 Task: Create a rule when a start date less than hours from now is removed from a card by anyone.
Action: Mouse pressed left at (1011, 268)
Screenshot: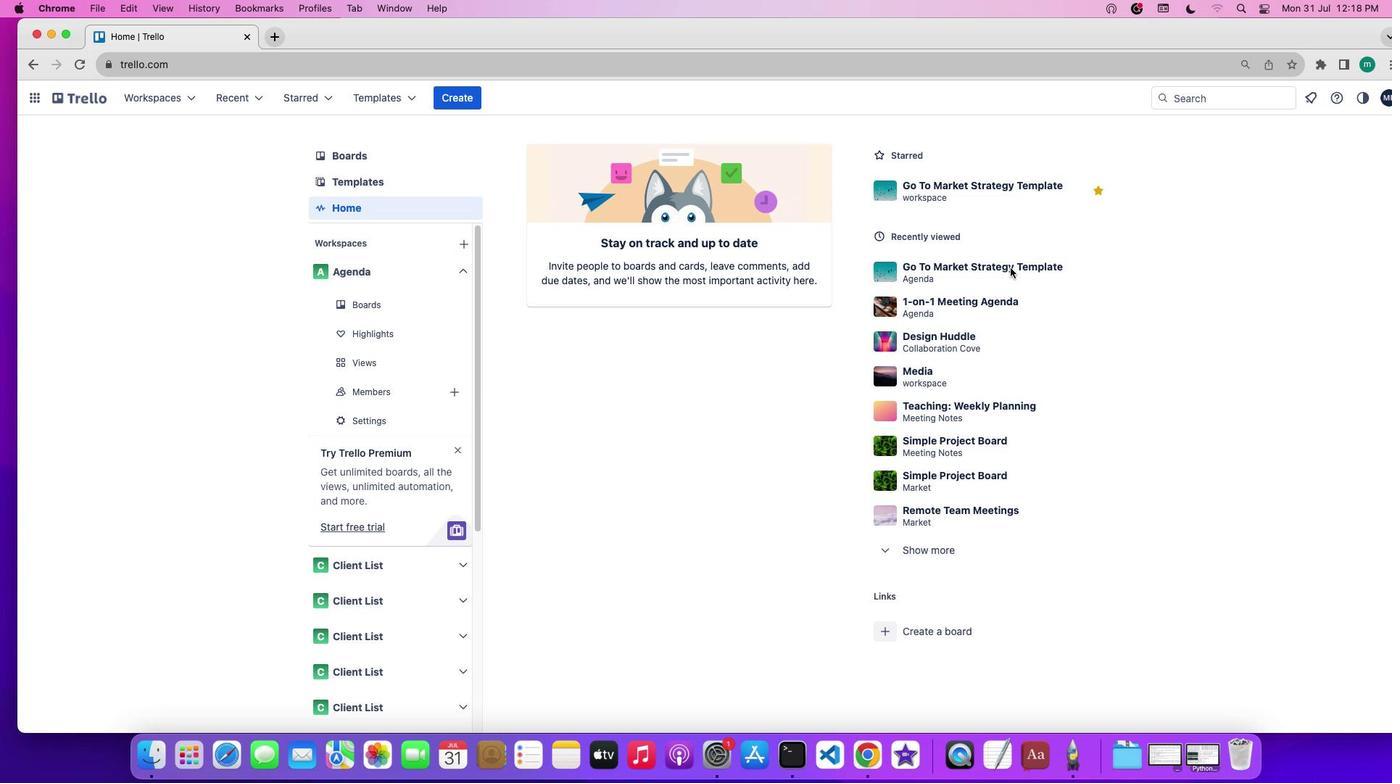 
Action: Mouse pressed left at (1011, 268)
Screenshot: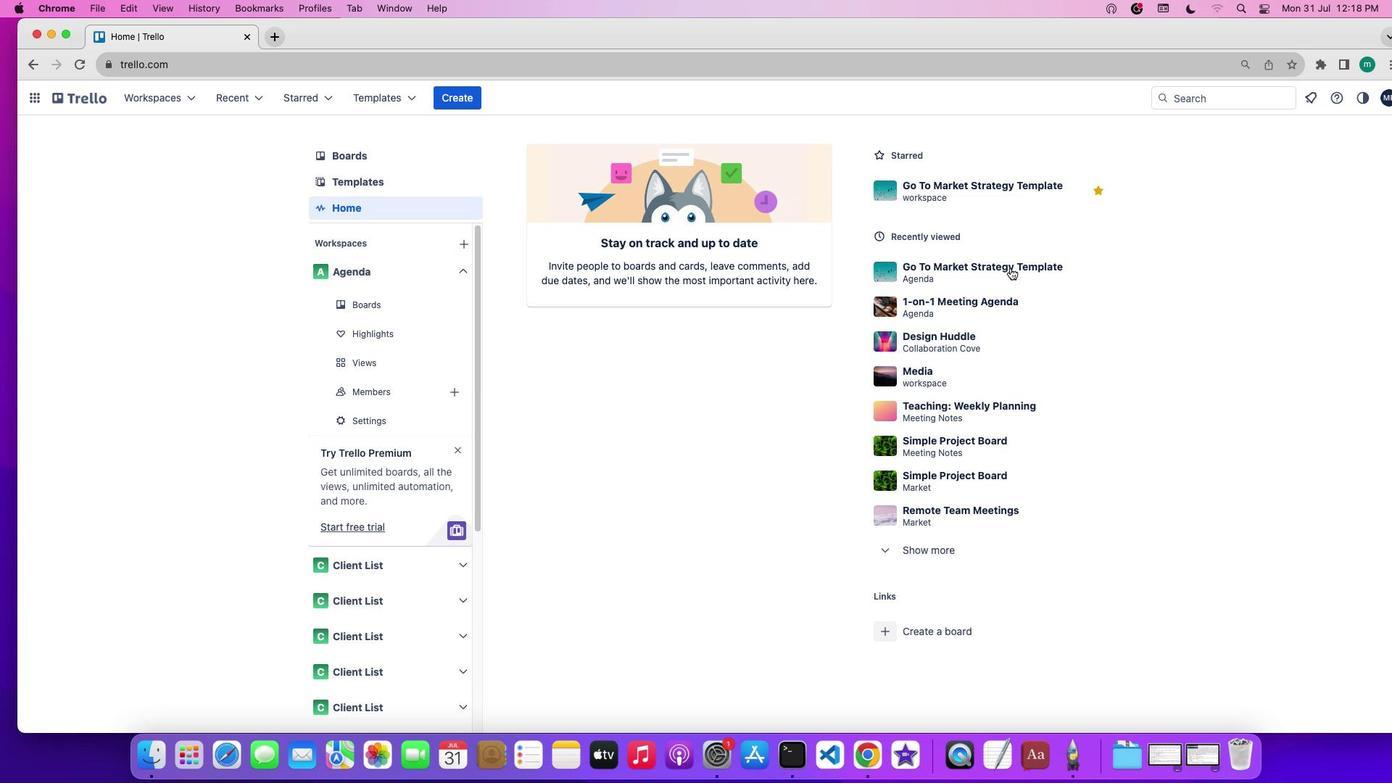 
Action: Mouse moved to (1238, 310)
Screenshot: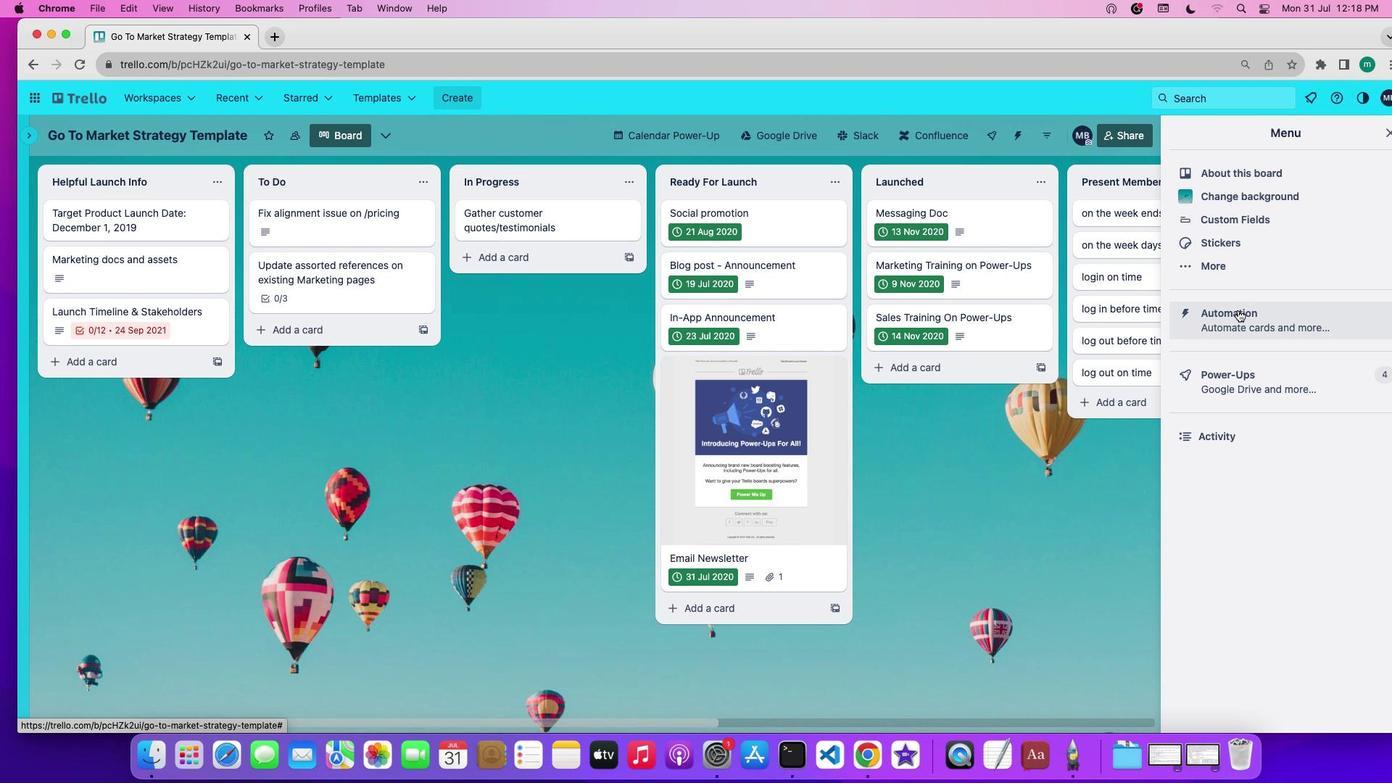 
Action: Mouse pressed left at (1238, 310)
Screenshot: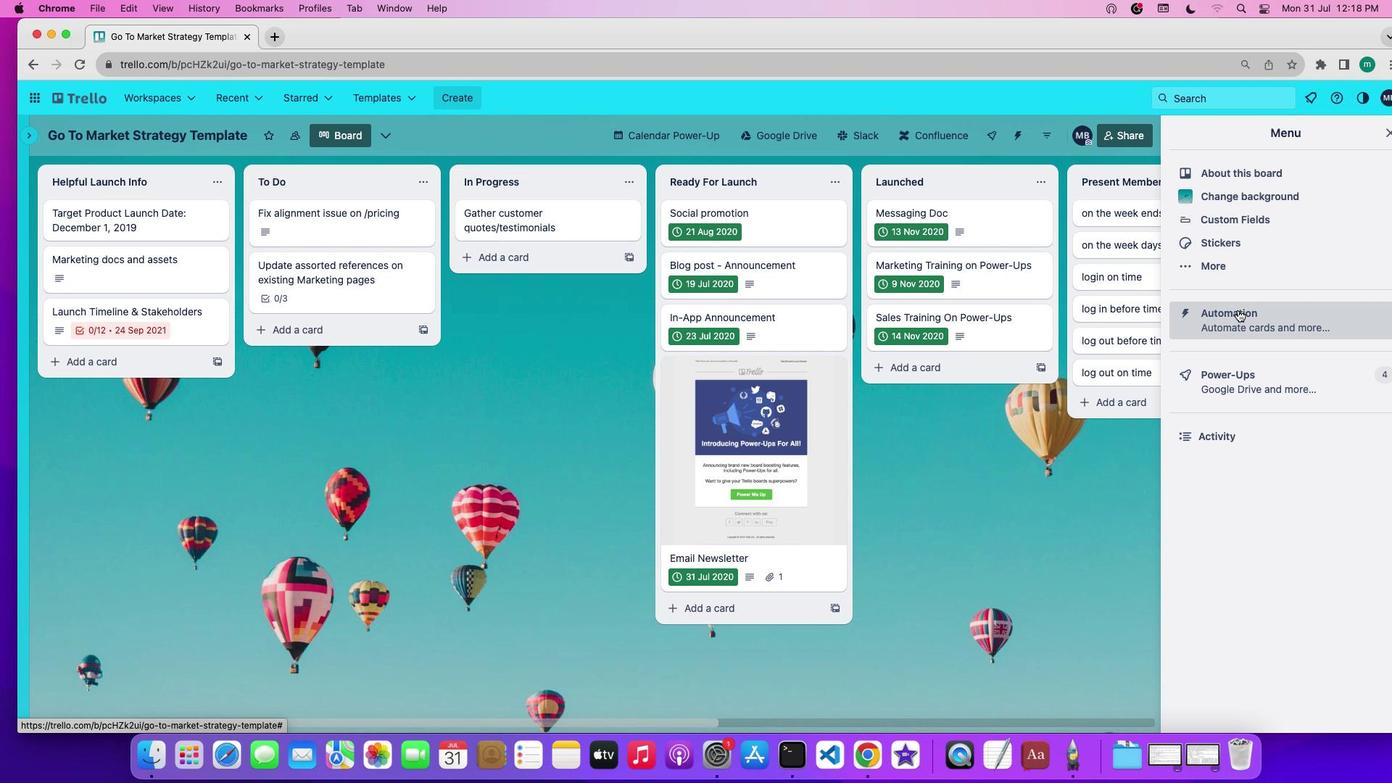 
Action: Mouse moved to (142, 256)
Screenshot: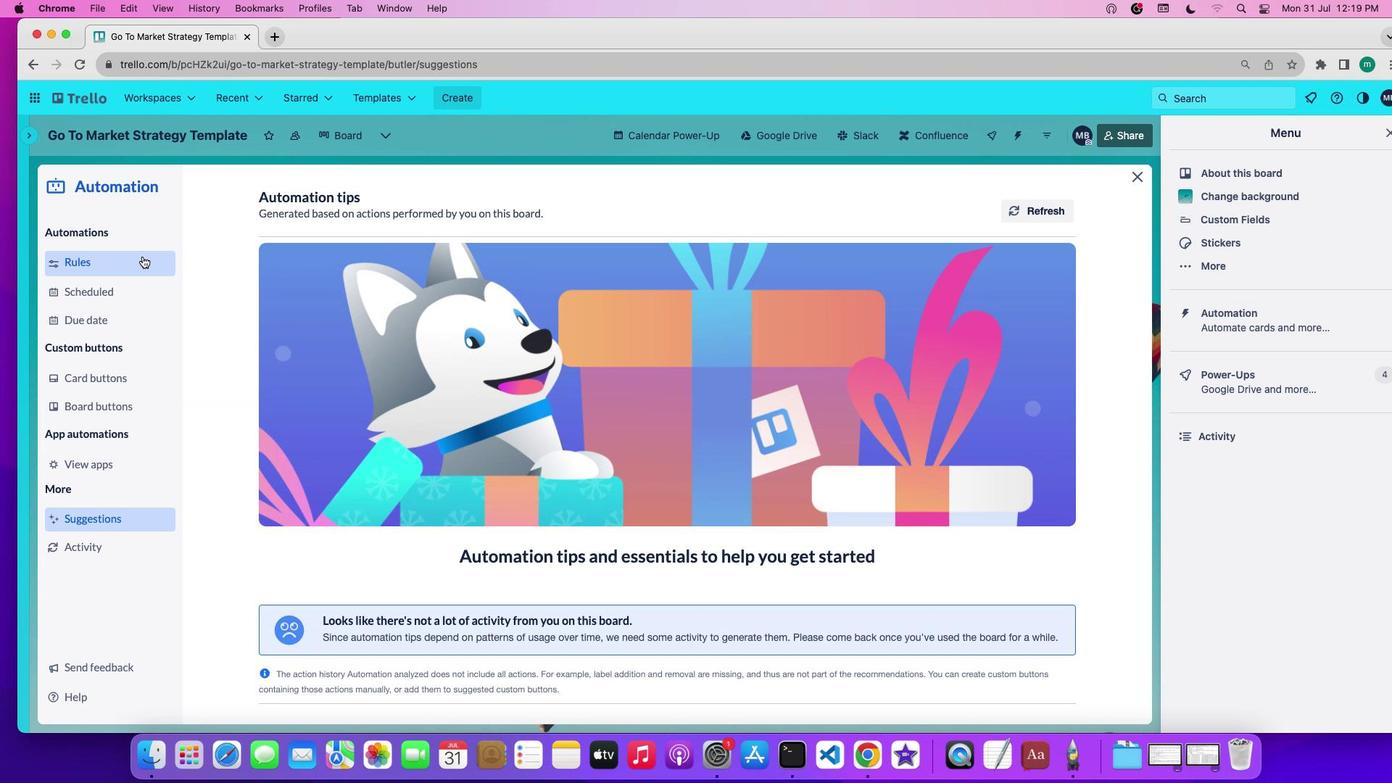
Action: Mouse pressed left at (142, 256)
Screenshot: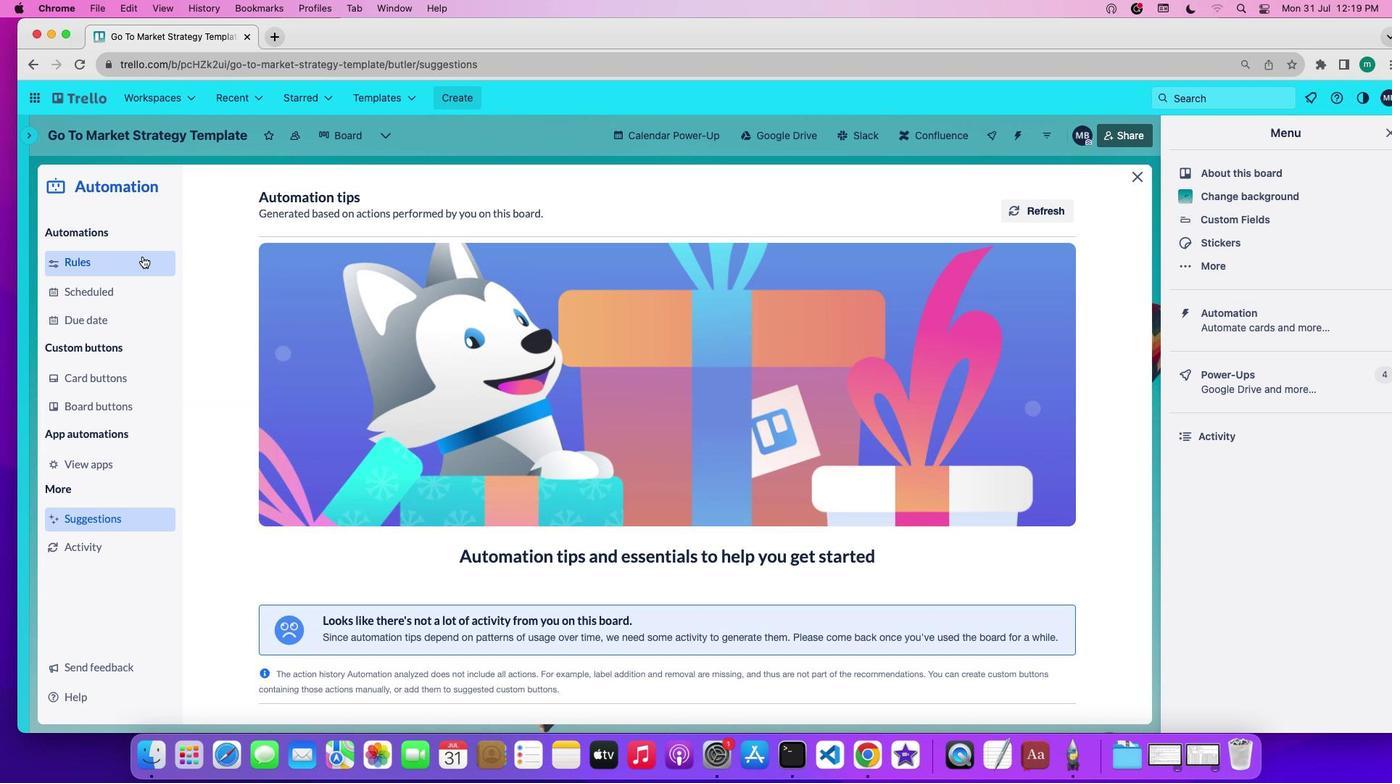 
Action: Mouse moved to (326, 511)
Screenshot: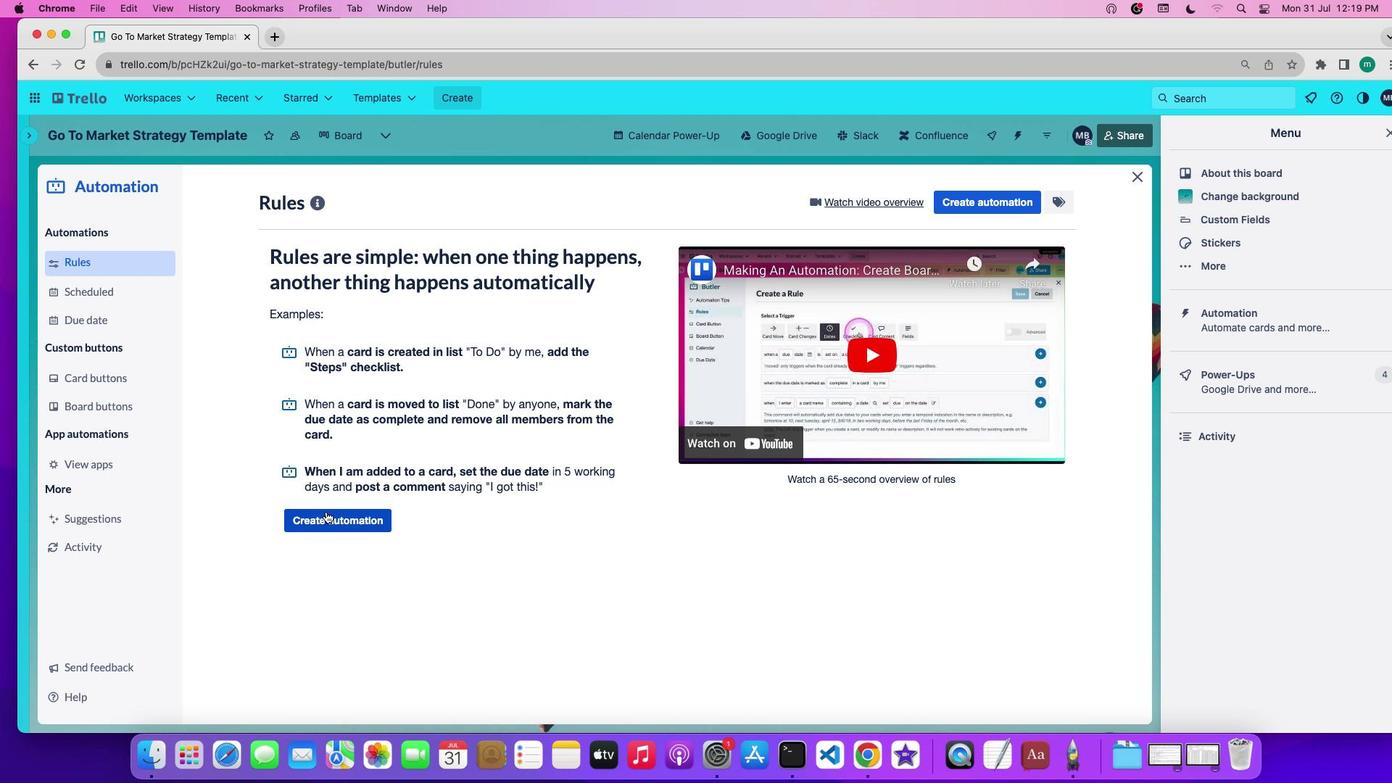 
Action: Mouse pressed left at (326, 511)
Screenshot: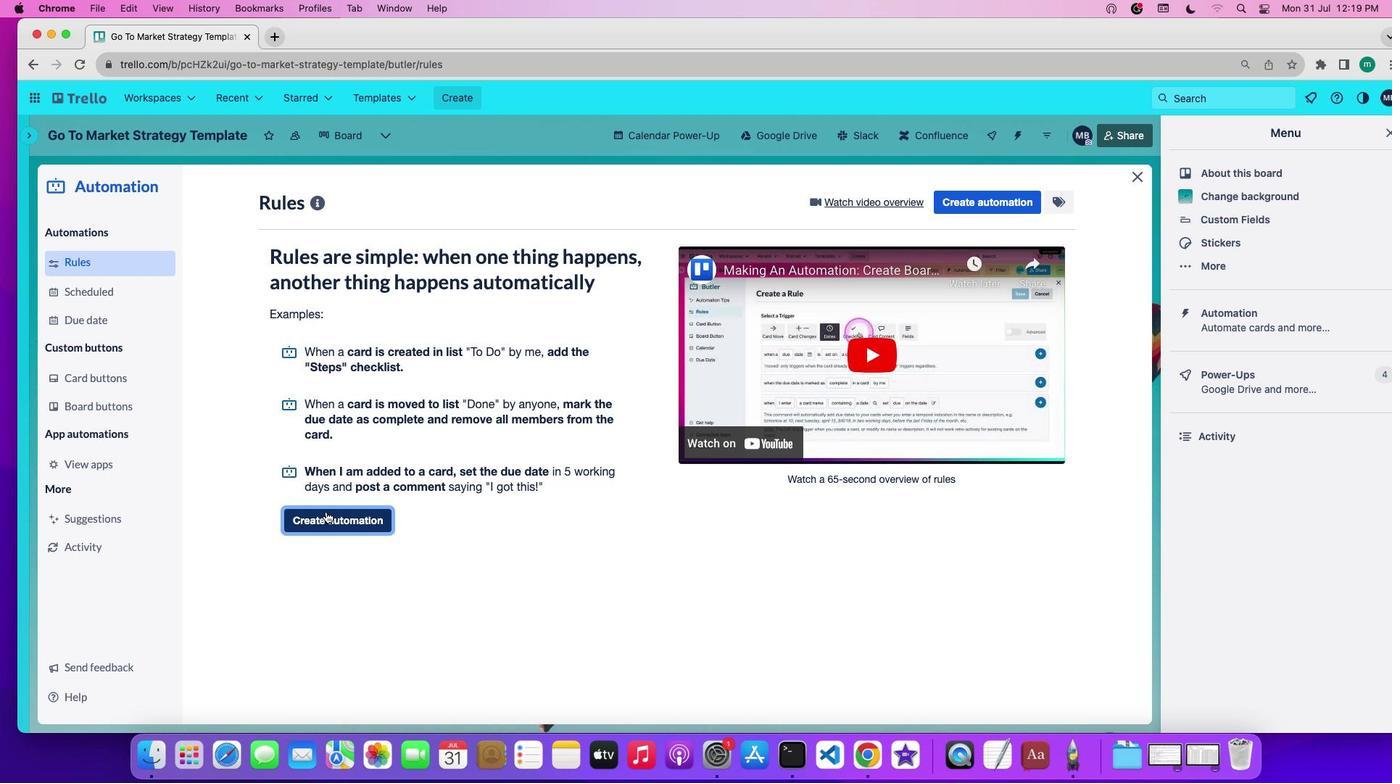 
Action: Mouse moved to (577, 338)
Screenshot: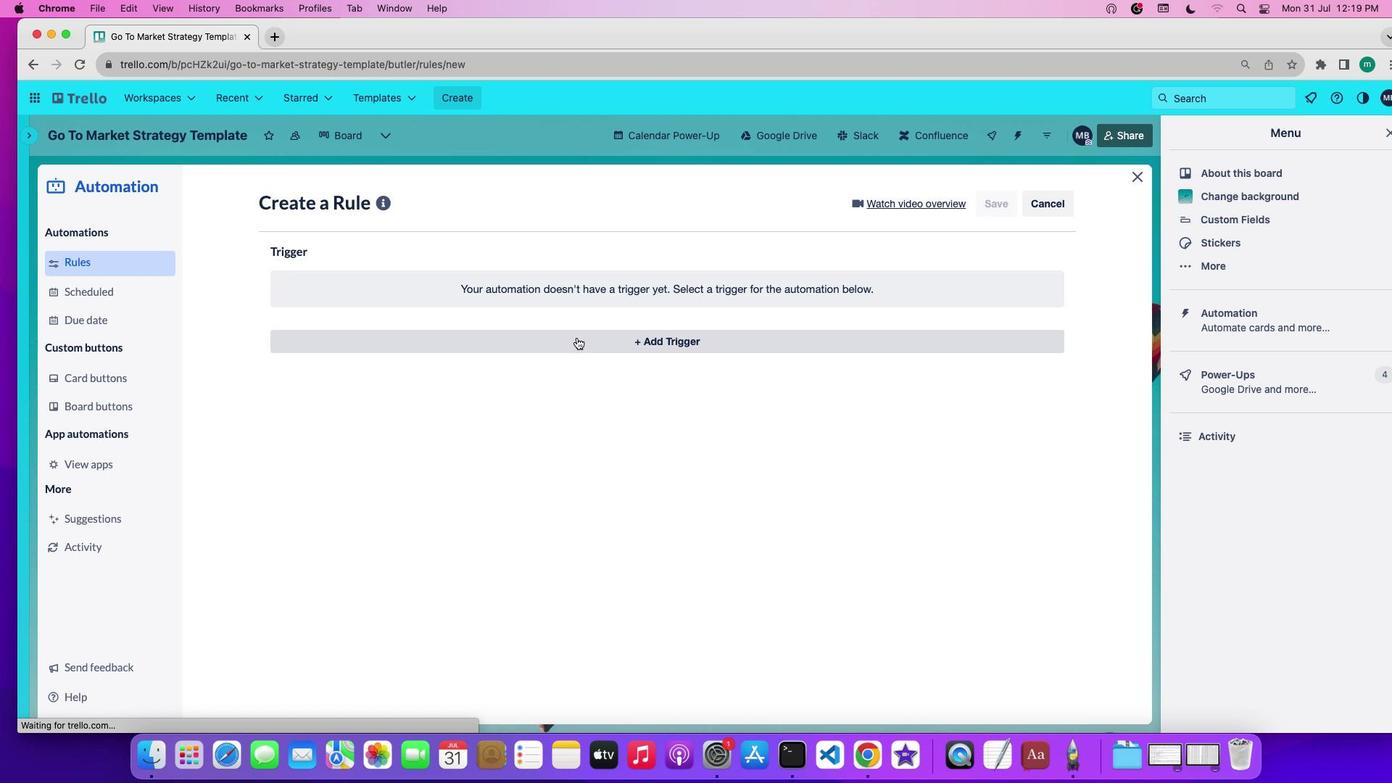 
Action: Mouse pressed left at (577, 338)
Screenshot: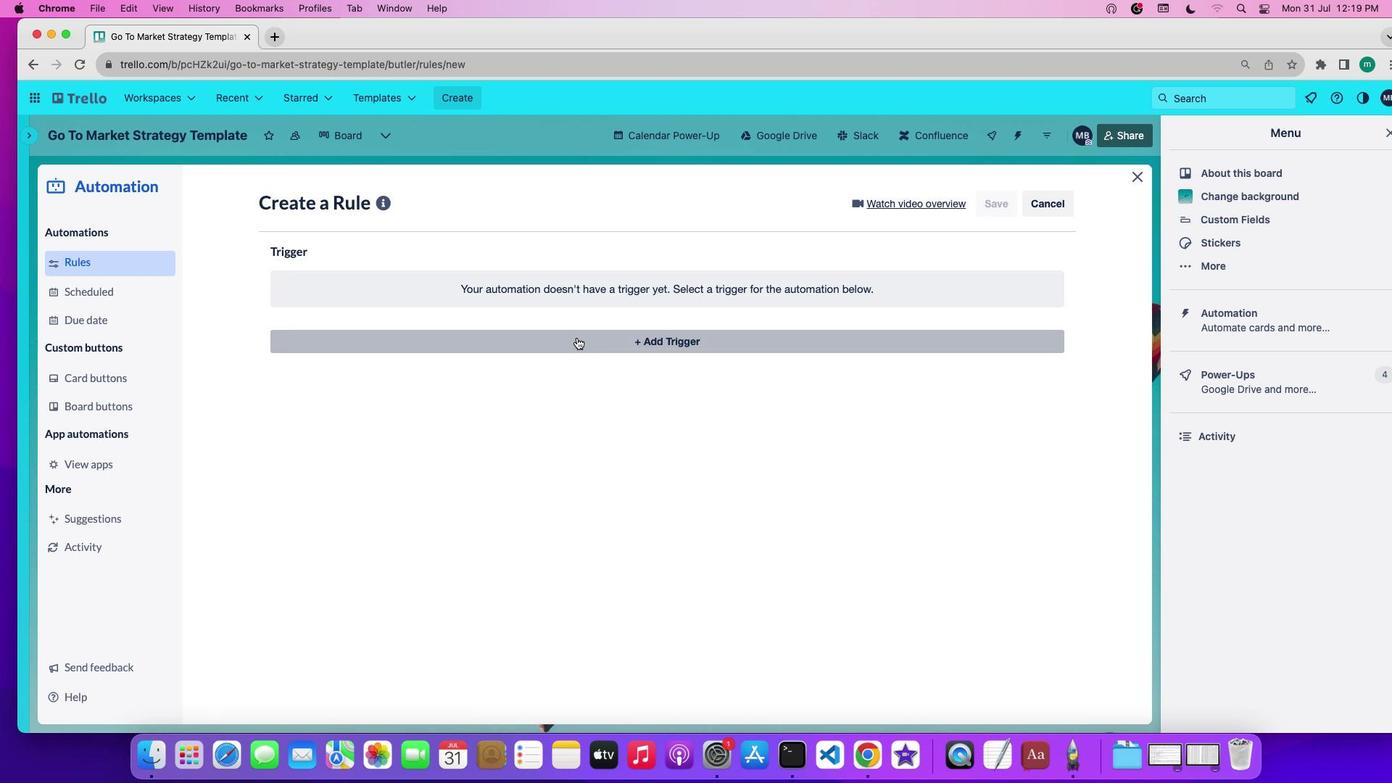
Action: Mouse moved to (421, 387)
Screenshot: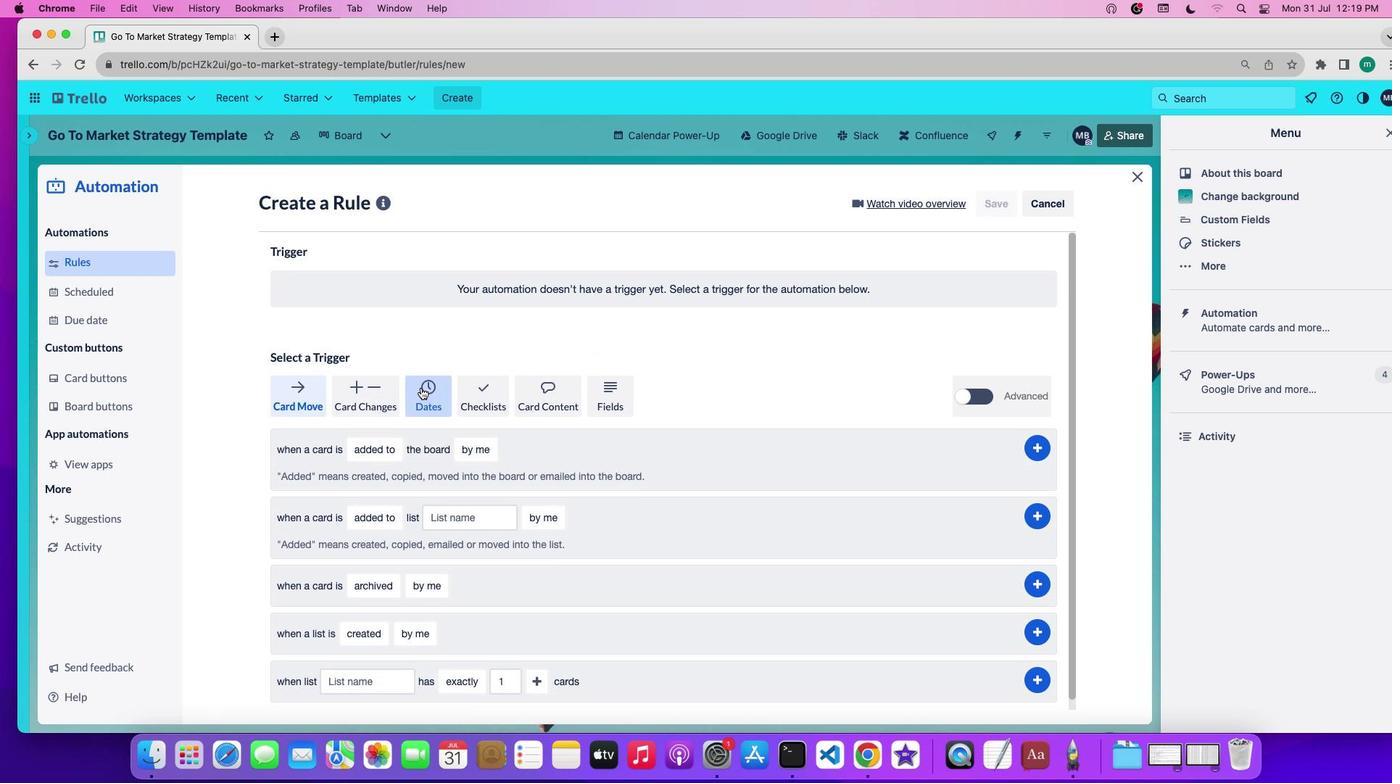 
Action: Mouse pressed left at (421, 387)
Screenshot: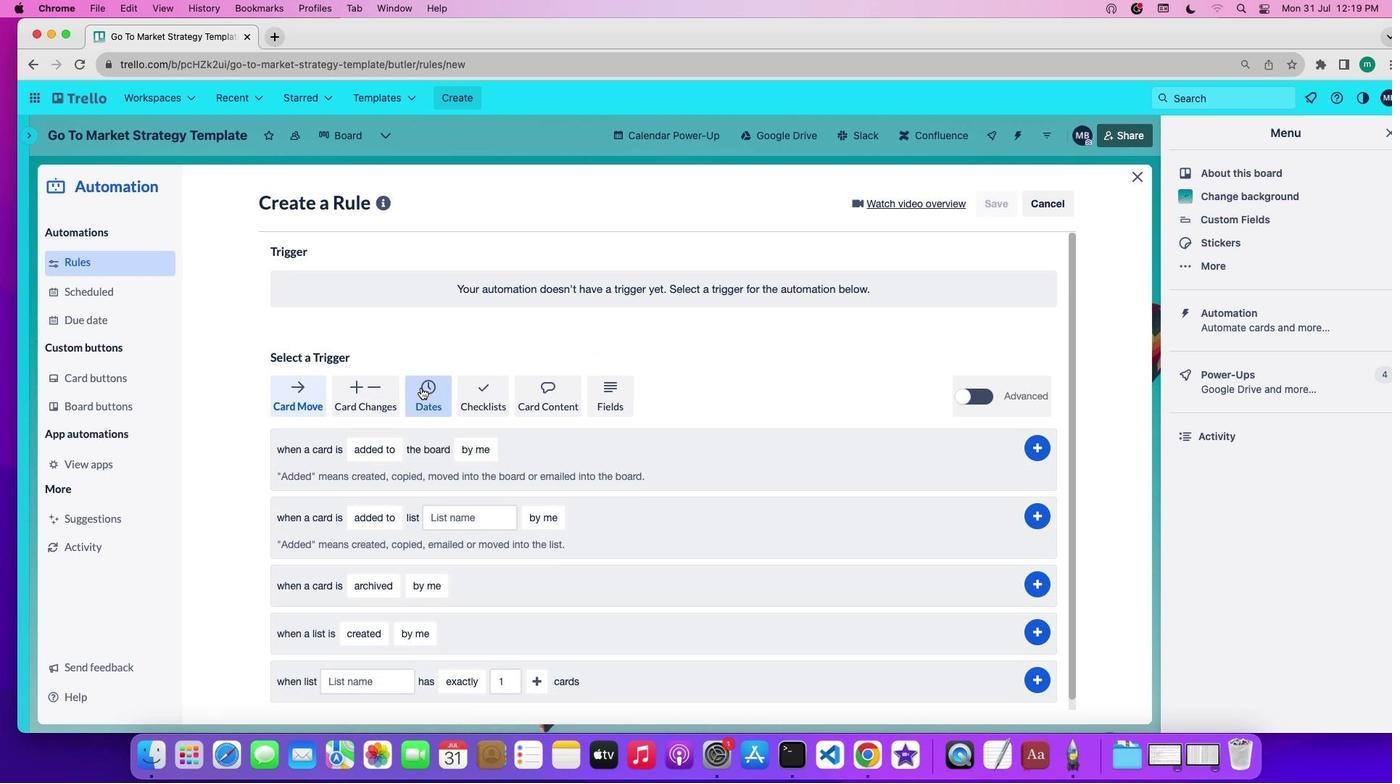 
Action: Mouse moved to (340, 451)
Screenshot: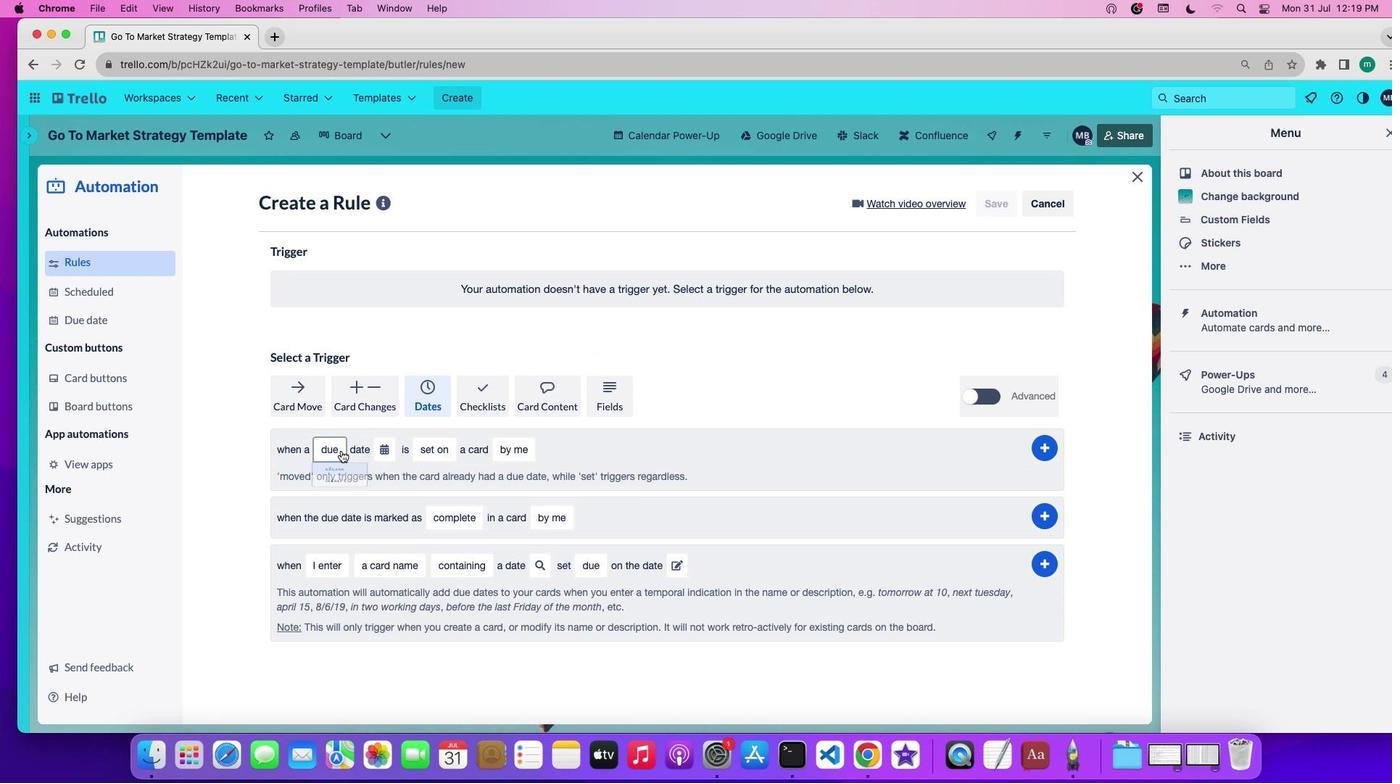
Action: Mouse pressed left at (340, 451)
Screenshot: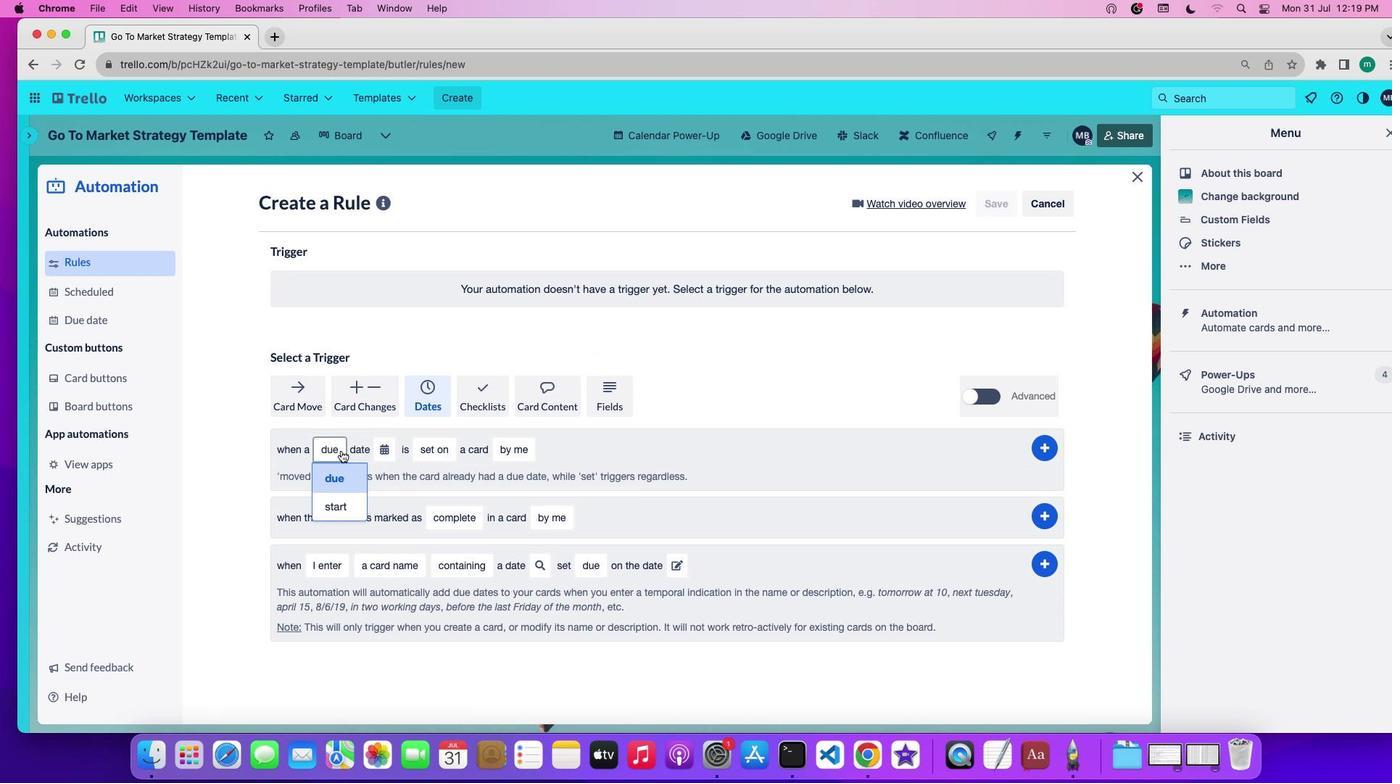 
Action: Mouse moved to (347, 502)
Screenshot: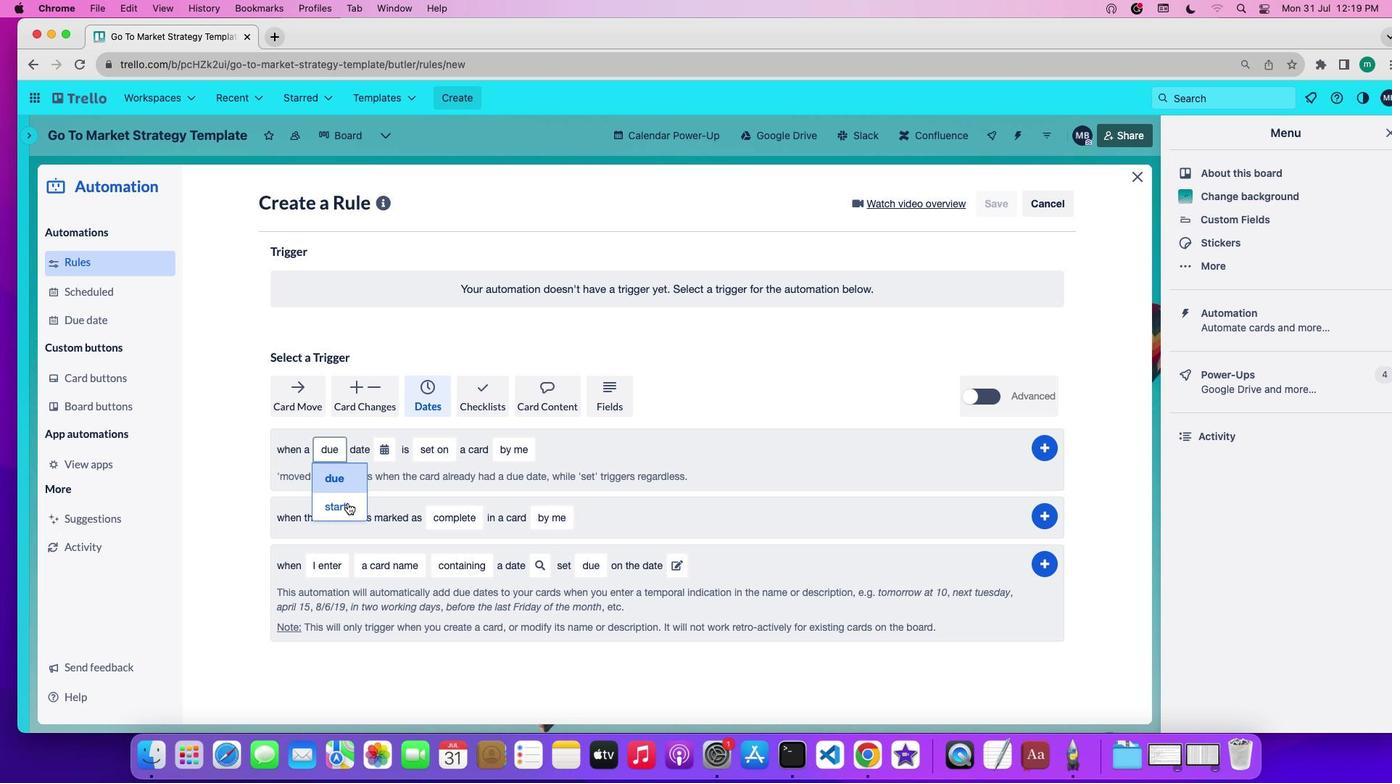 
Action: Mouse pressed left at (347, 502)
Screenshot: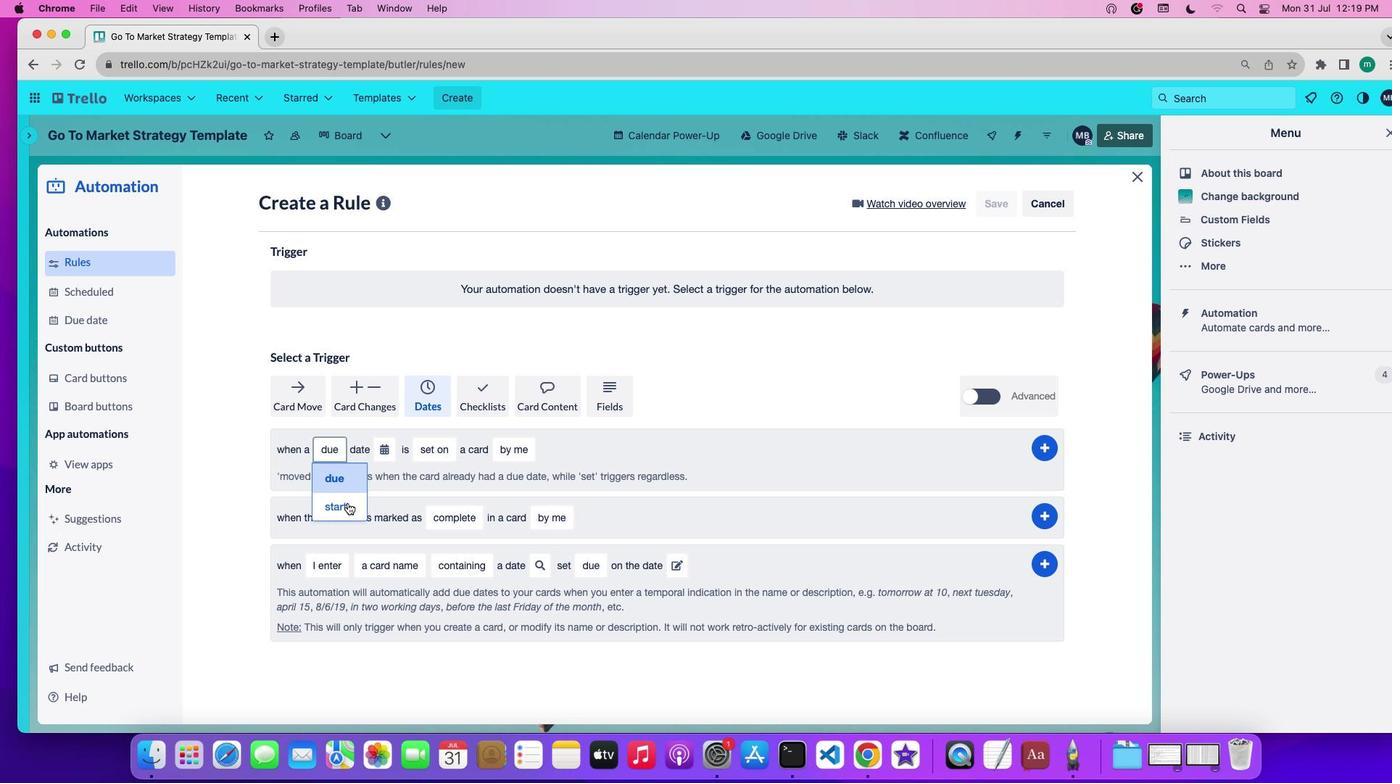 
Action: Mouse moved to (388, 451)
Screenshot: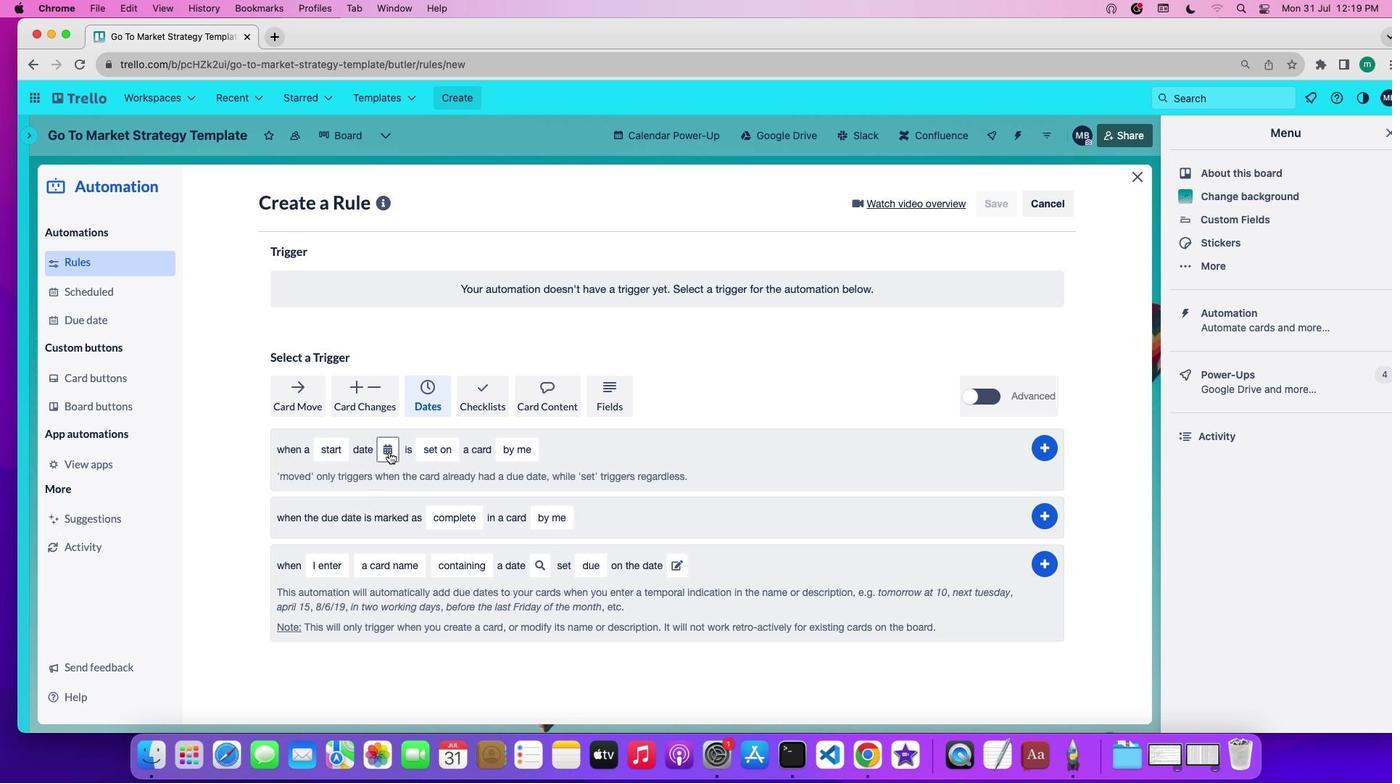 
Action: Mouse pressed left at (388, 451)
Screenshot: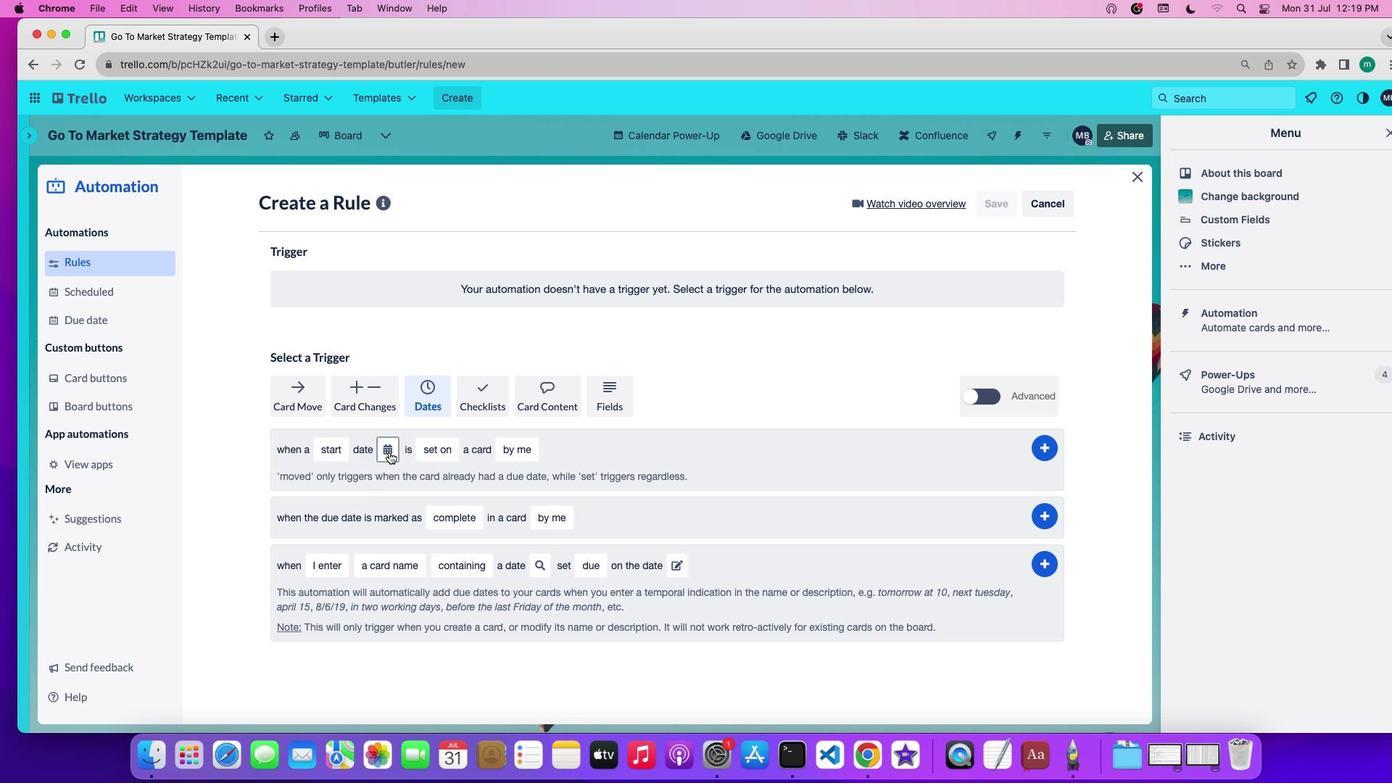
Action: Mouse moved to (421, 533)
Screenshot: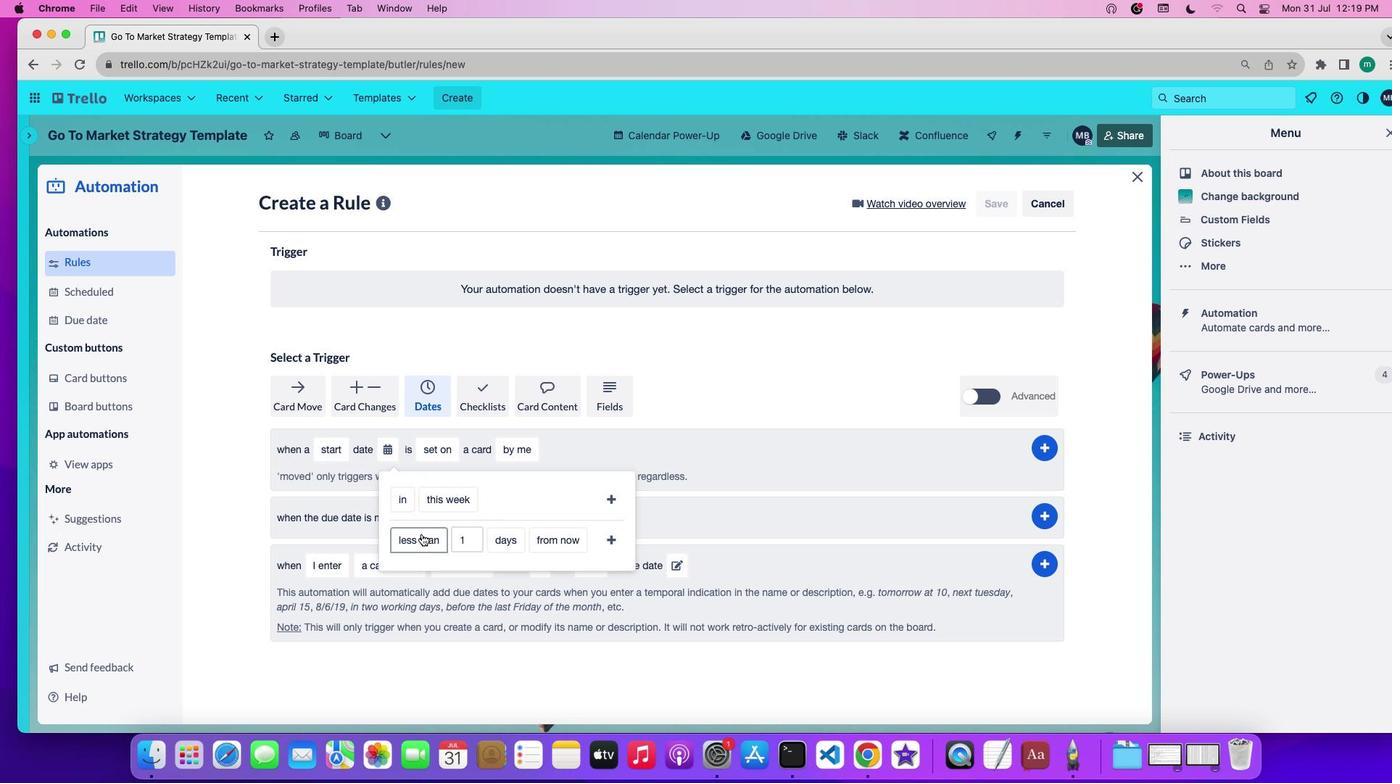 
Action: Mouse pressed left at (421, 533)
Screenshot: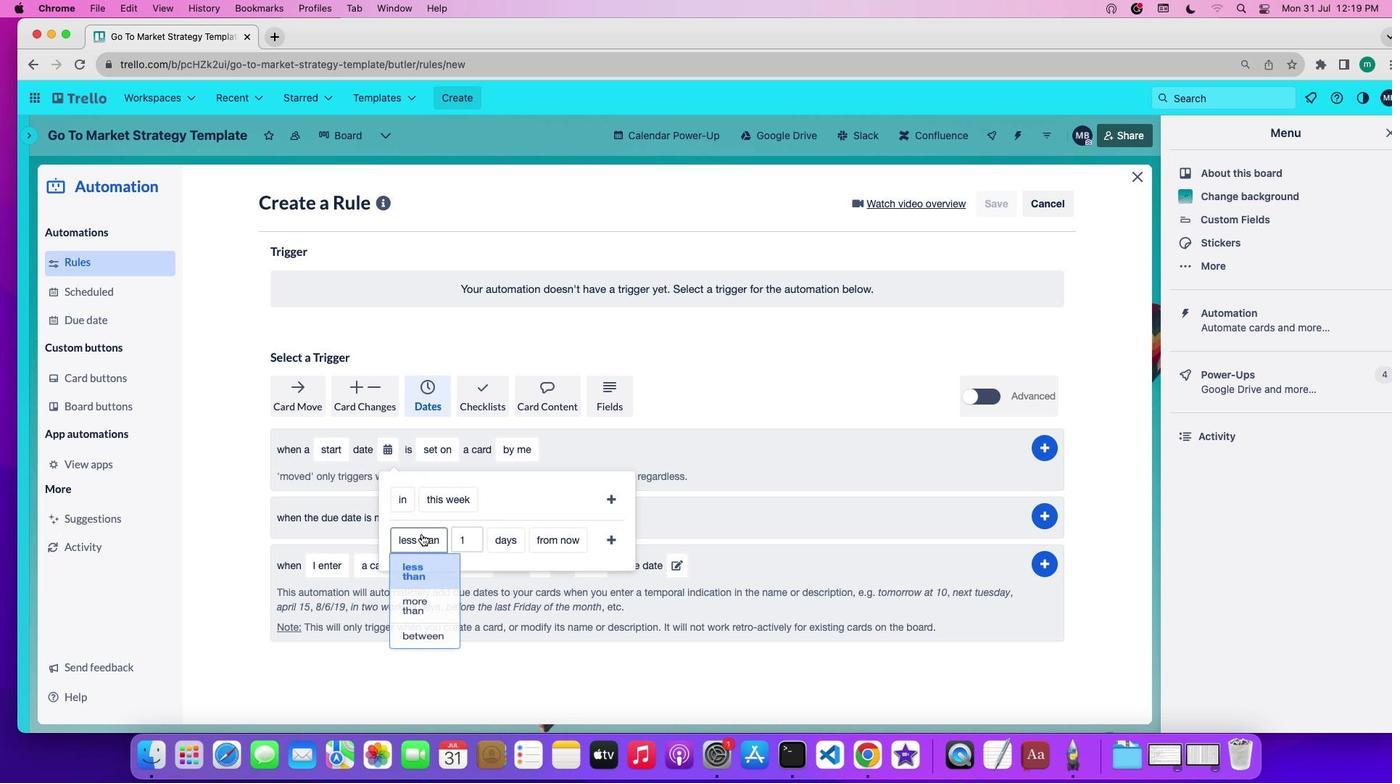 
Action: Mouse moved to (419, 562)
Screenshot: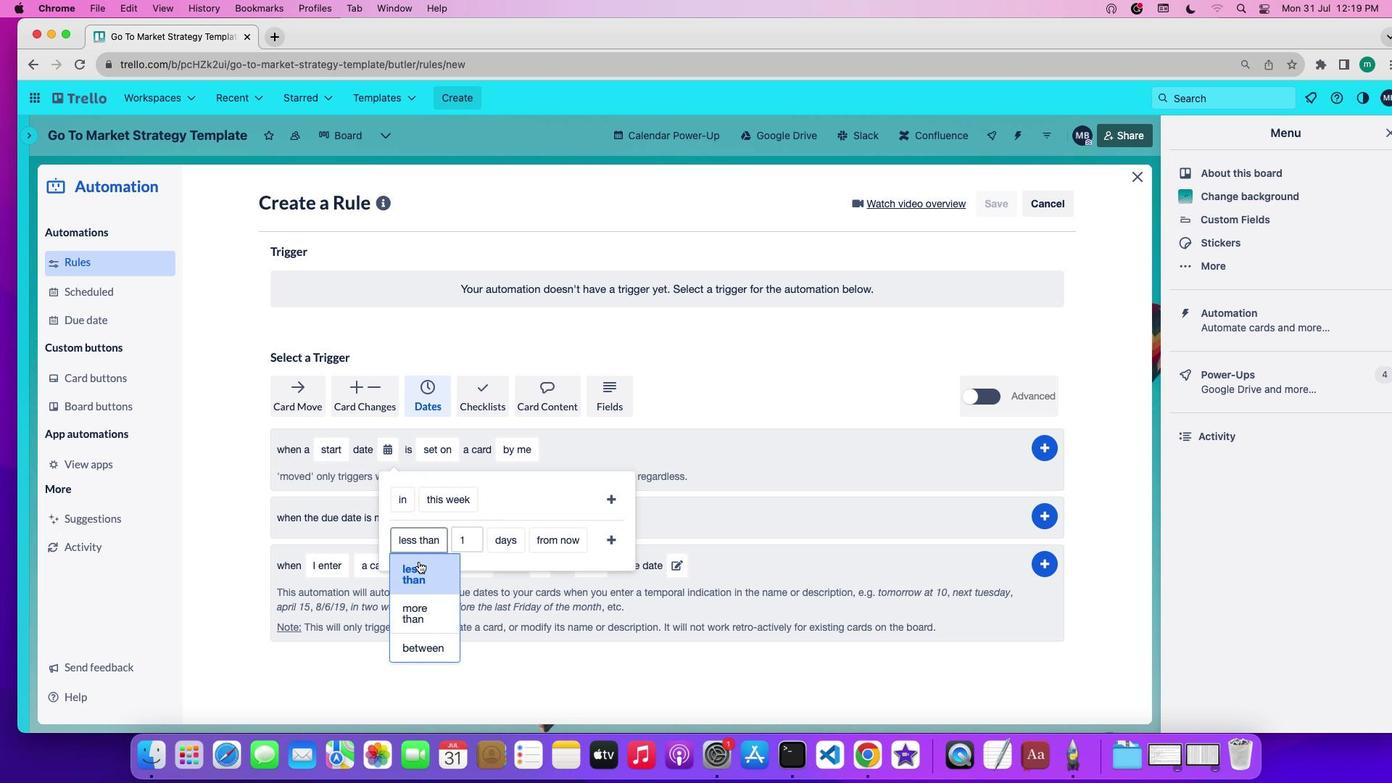 
Action: Mouse pressed left at (419, 562)
Screenshot: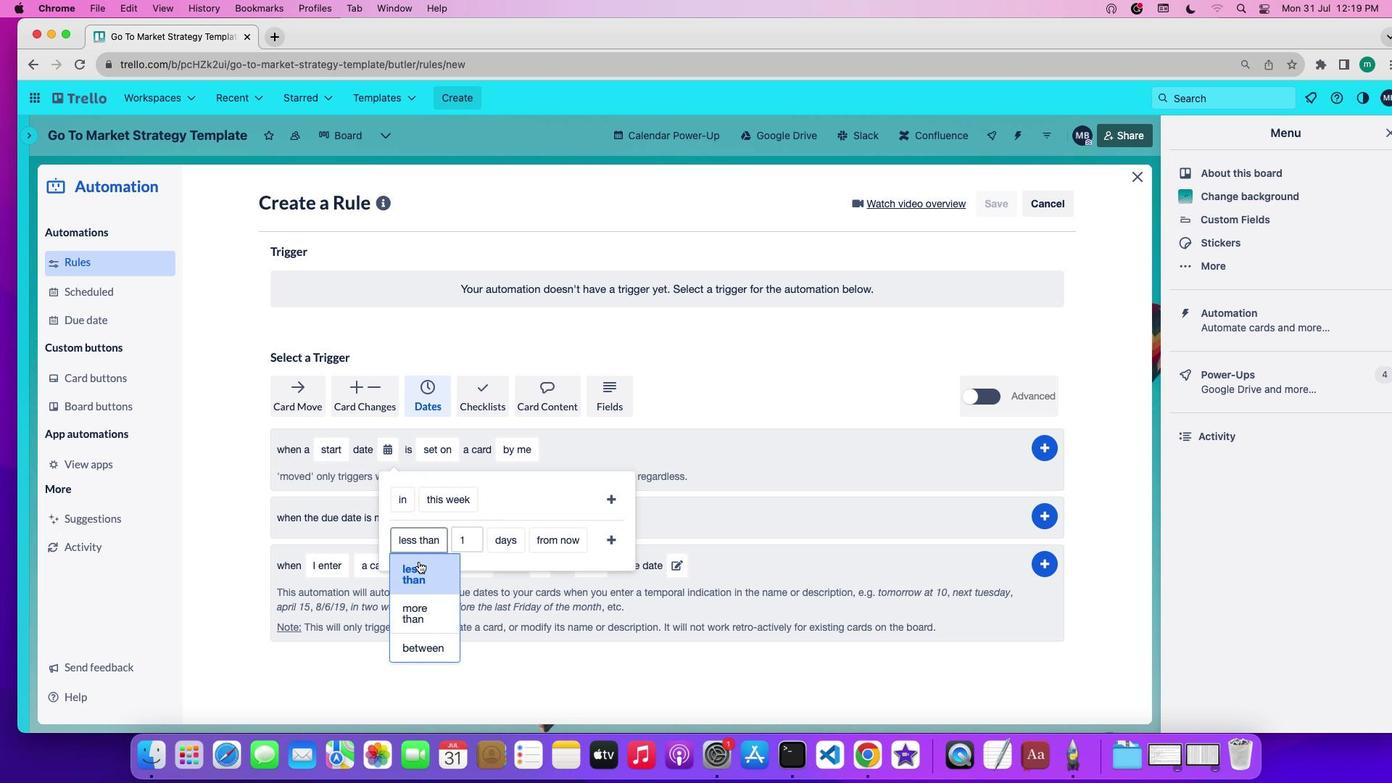 
Action: Mouse moved to (499, 539)
Screenshot: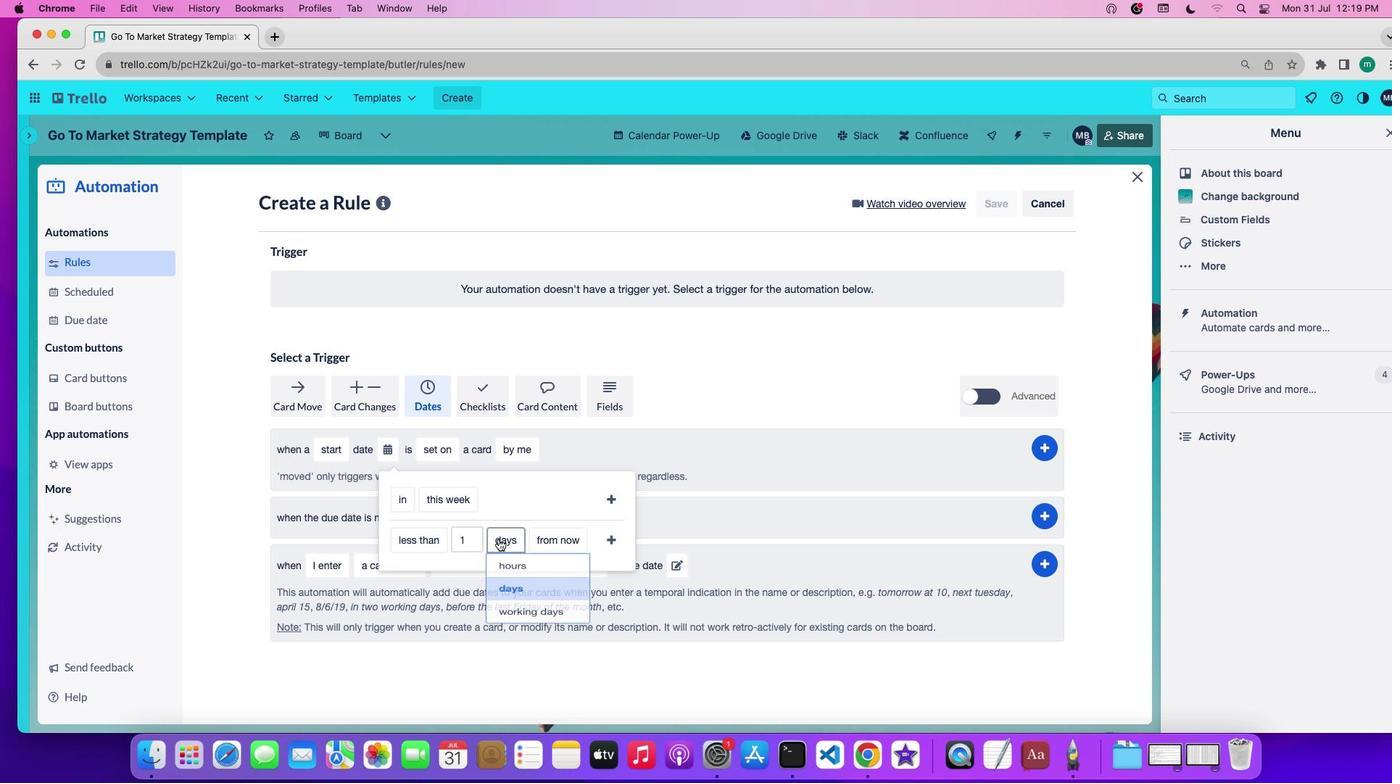 
Action: Mouse pressed left at (499, 539)
Screenshot: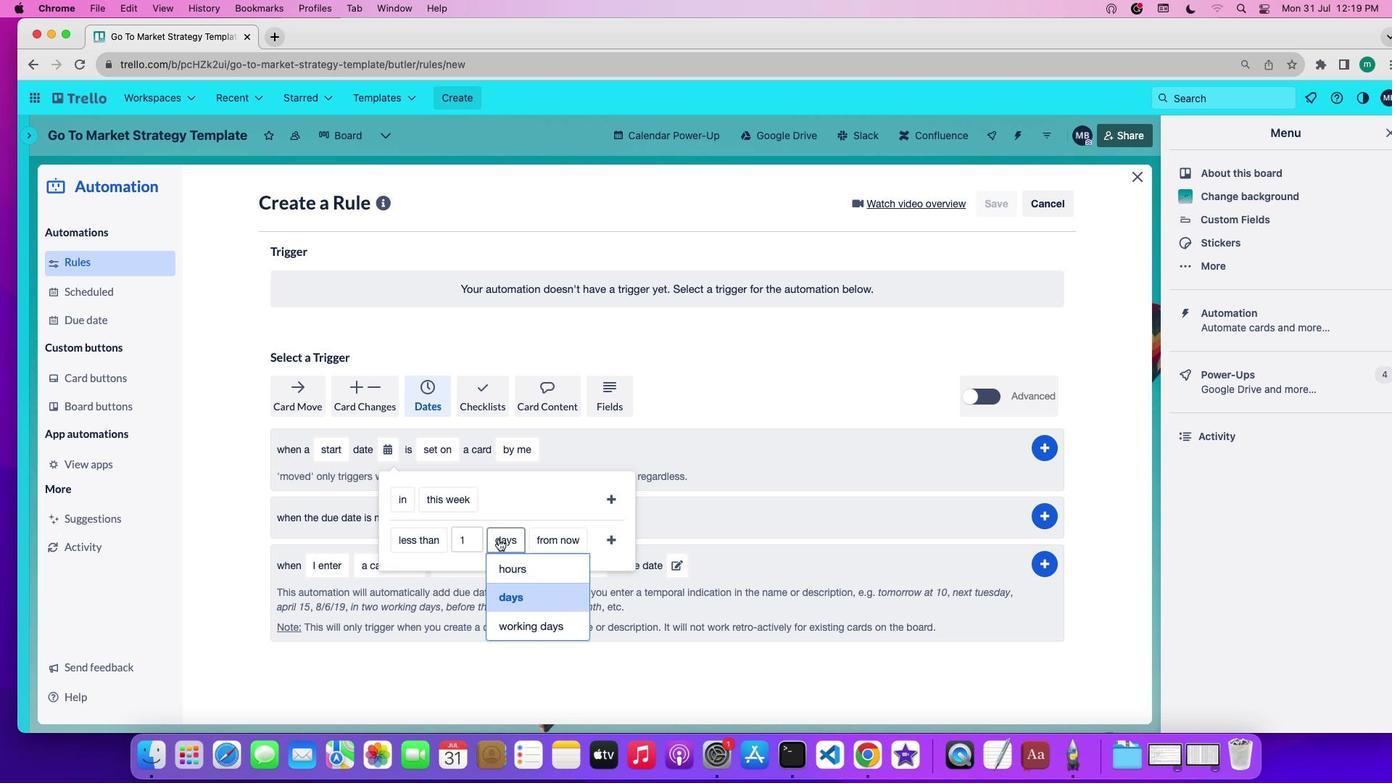 
Action: Mouse moved to (507, 572)
Screenshot: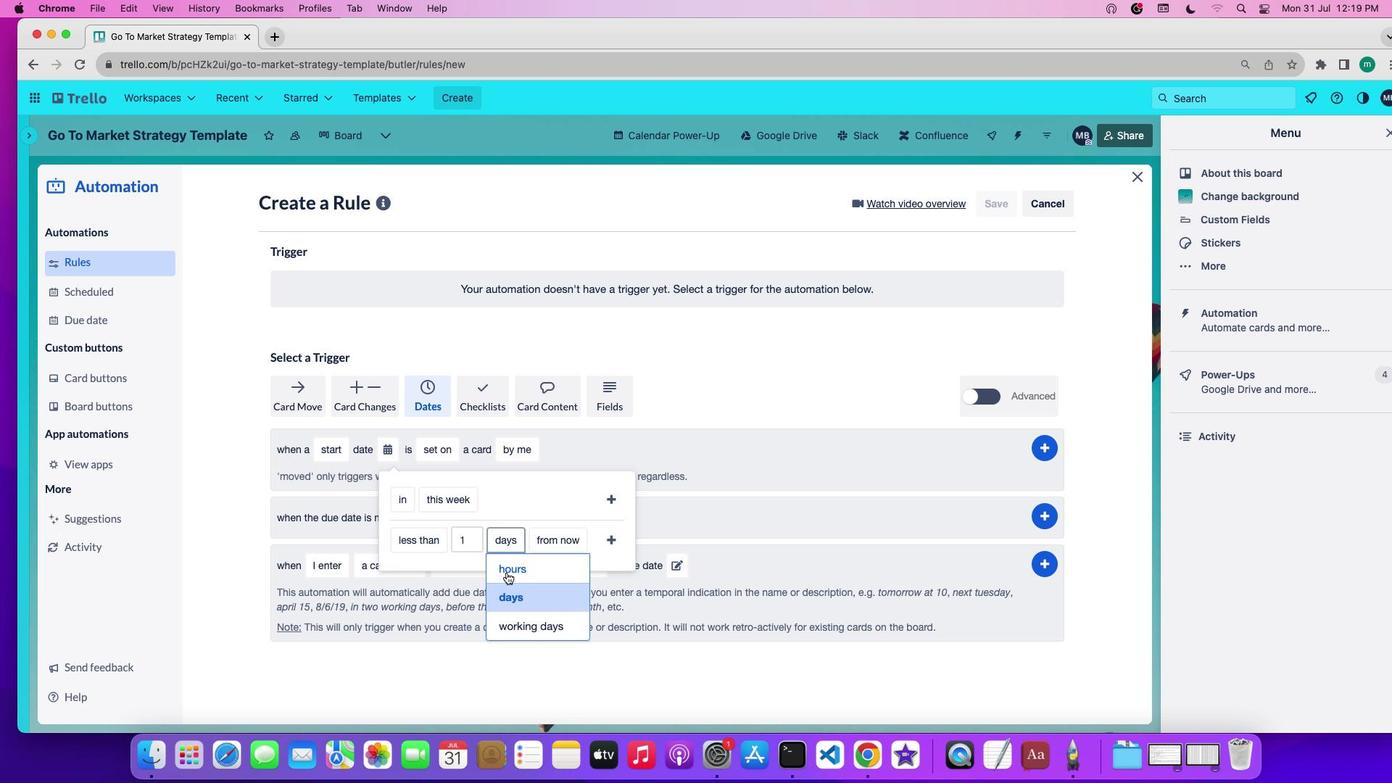 
Action: Mouse pressed left at (507, 572)
Screenshot: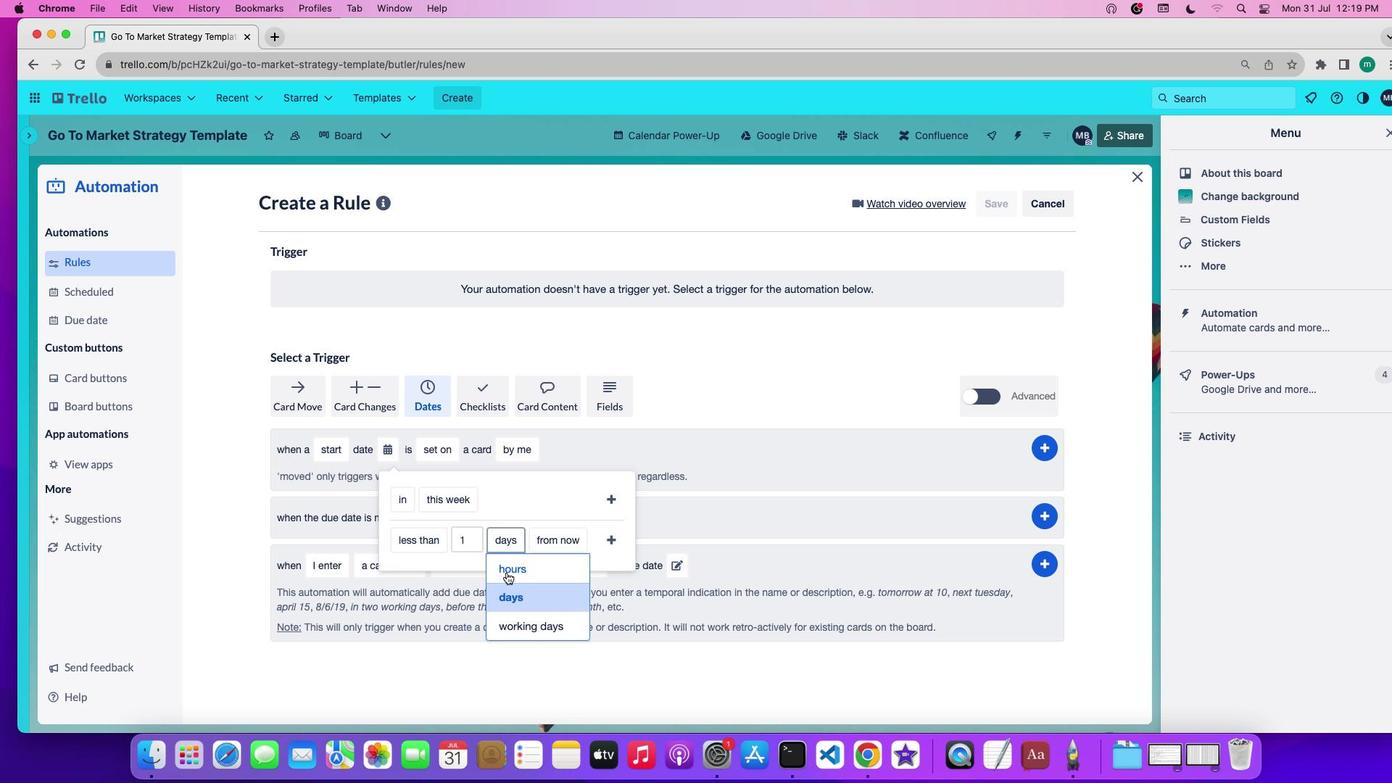 
Action: Mouse moved to (551, 536)
Screenshot: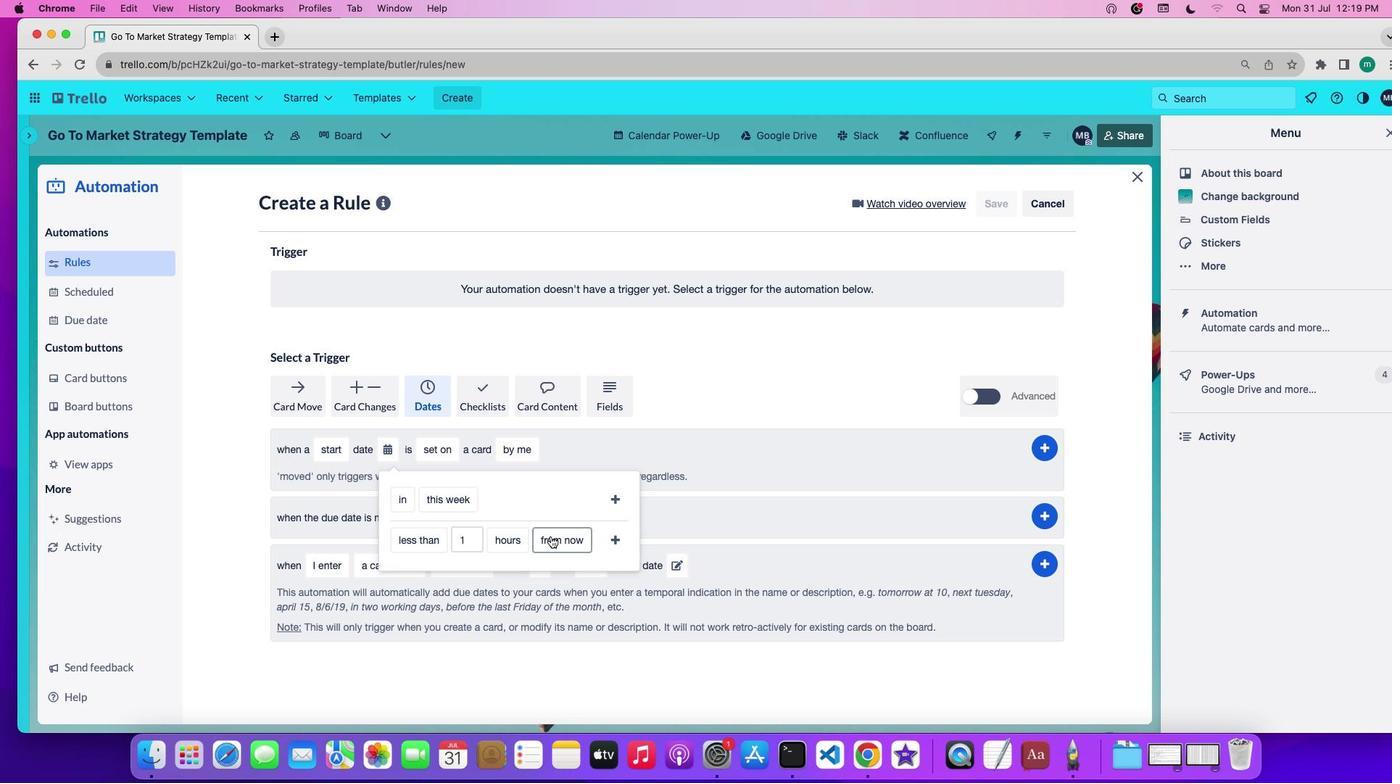 
Action: Mouse pressed left at (551, 536)
Screenshot: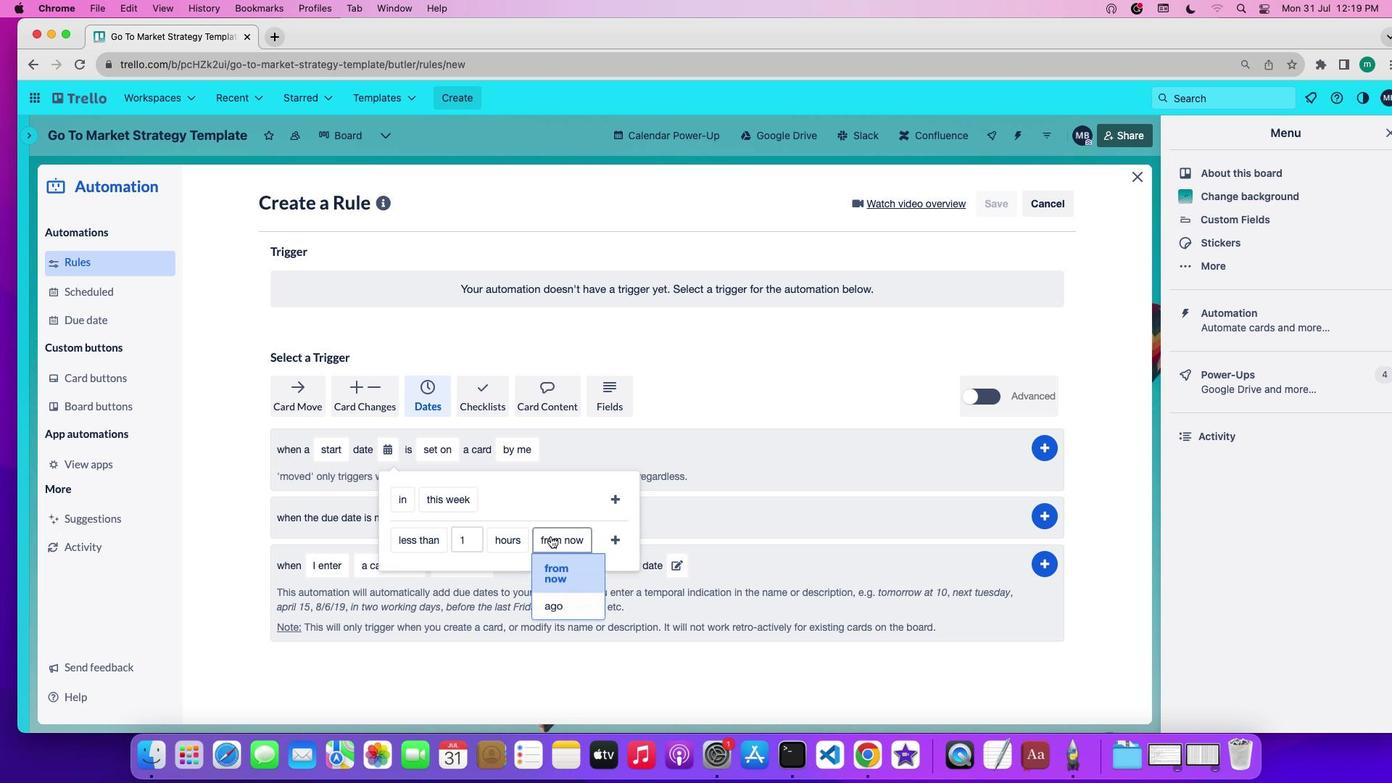 
Action: Mouse moved to (555, 565)
Screenshot: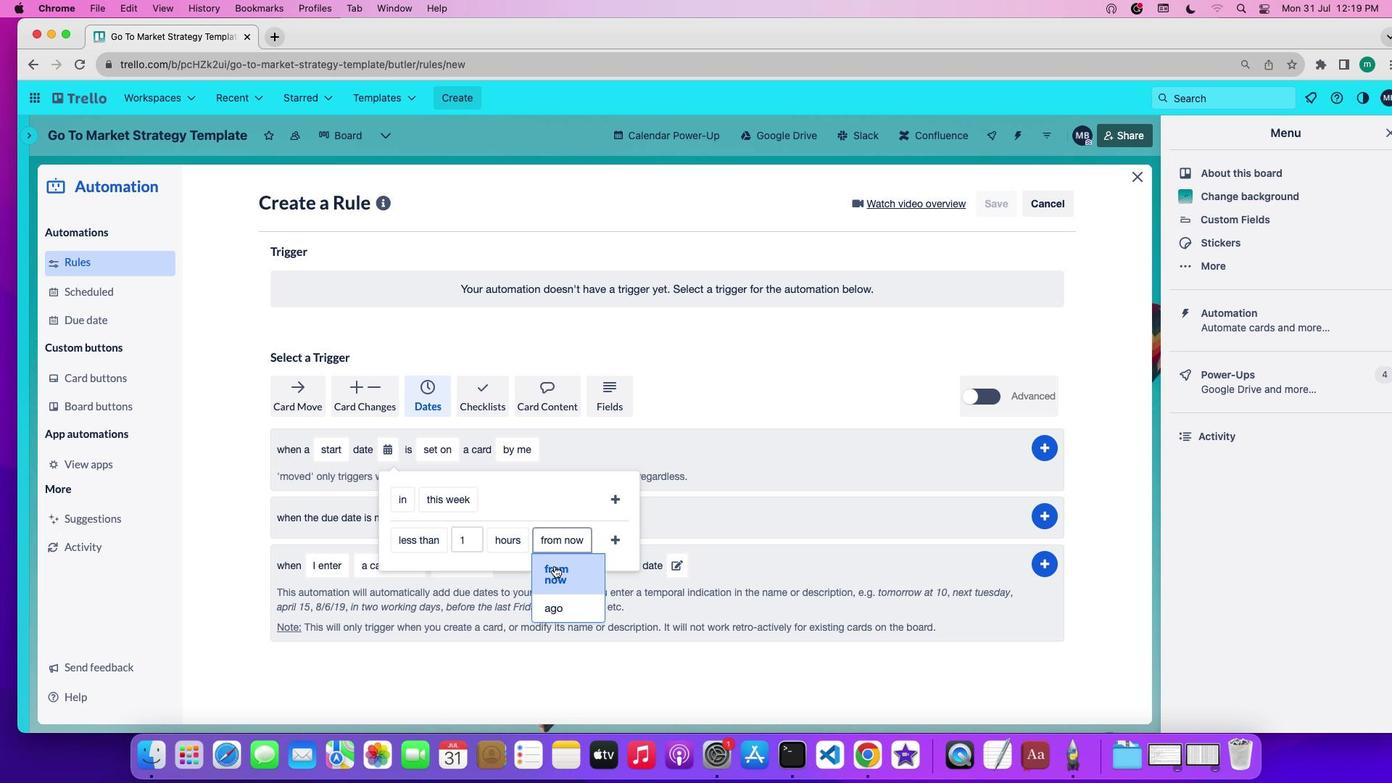 
Action: Mouse pressed left at (555, 565)
Screenshot: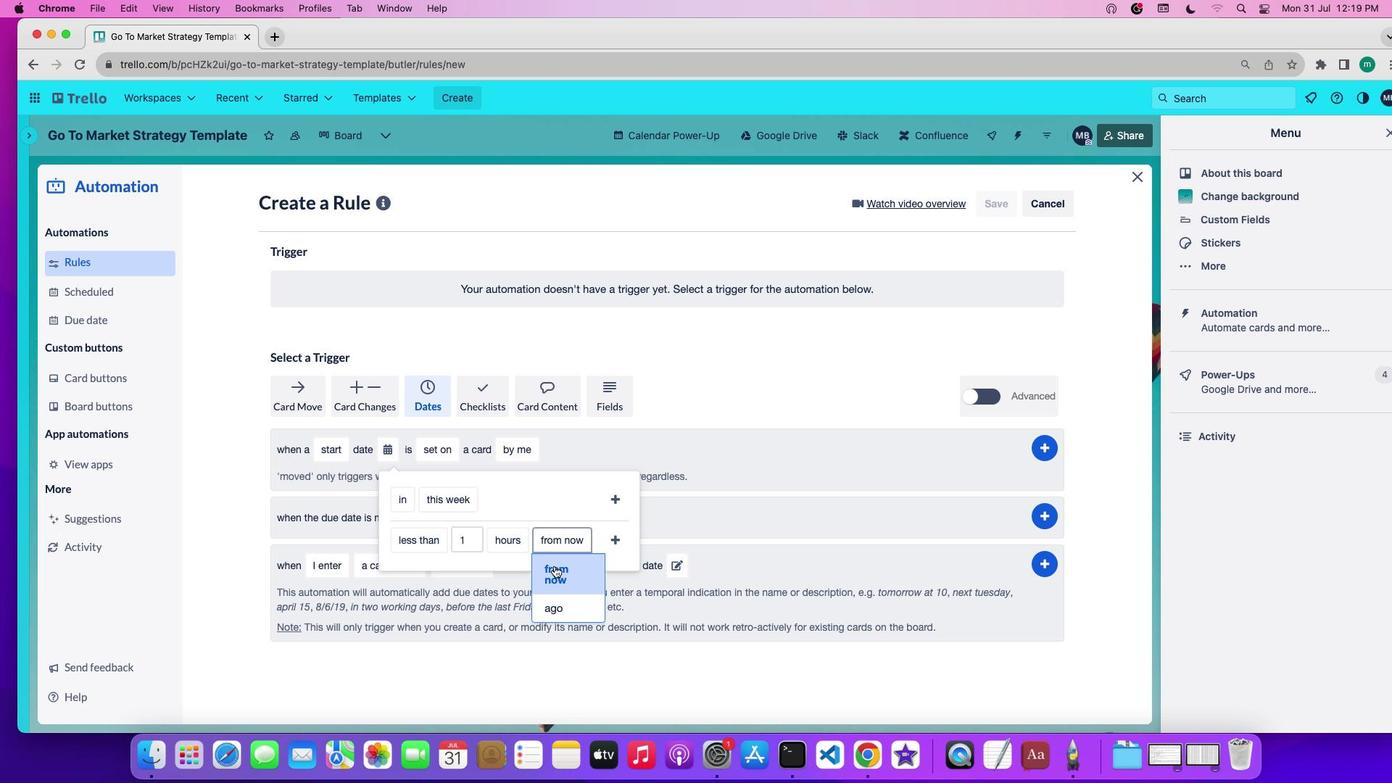 
Action: Mouse moved to (619, 544)
Screenshot: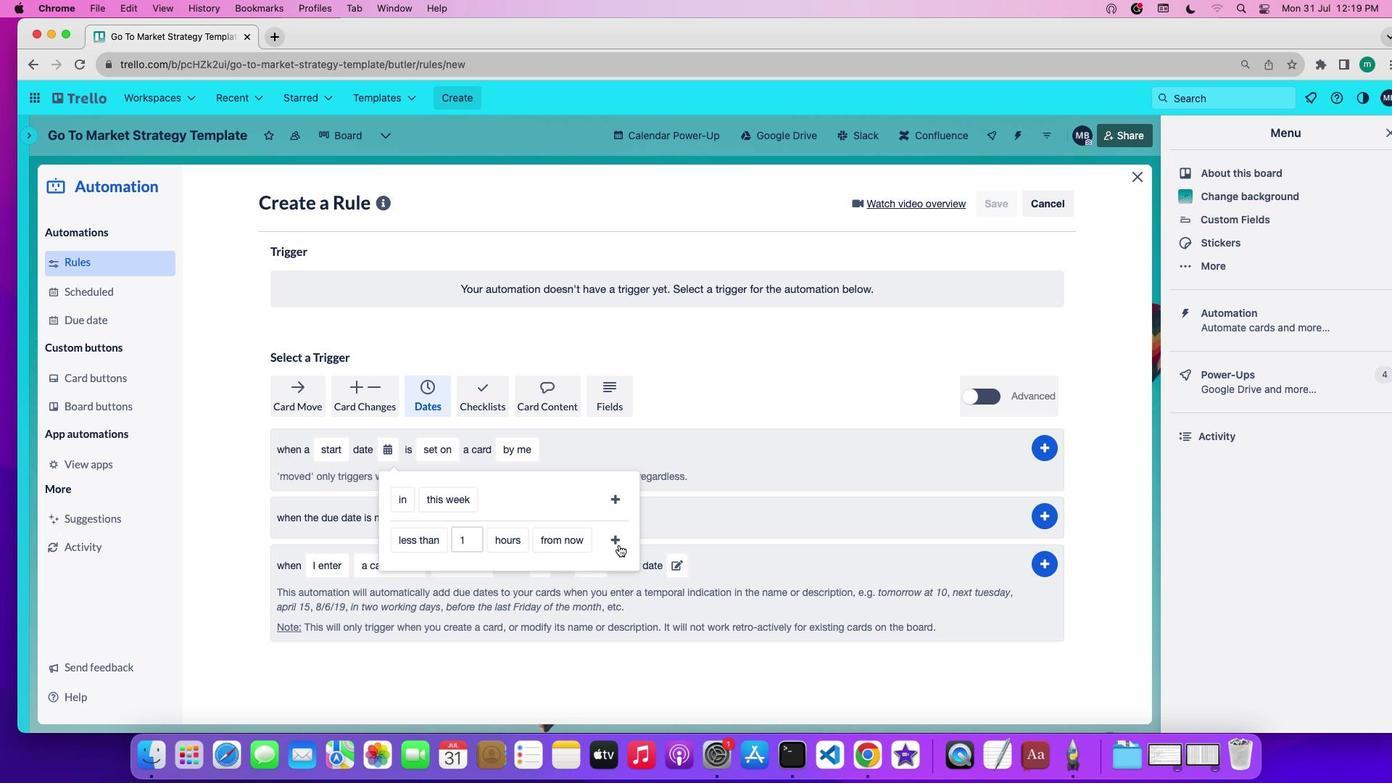 
Action: Mouse pressed left at (619, 544)
Screenshot: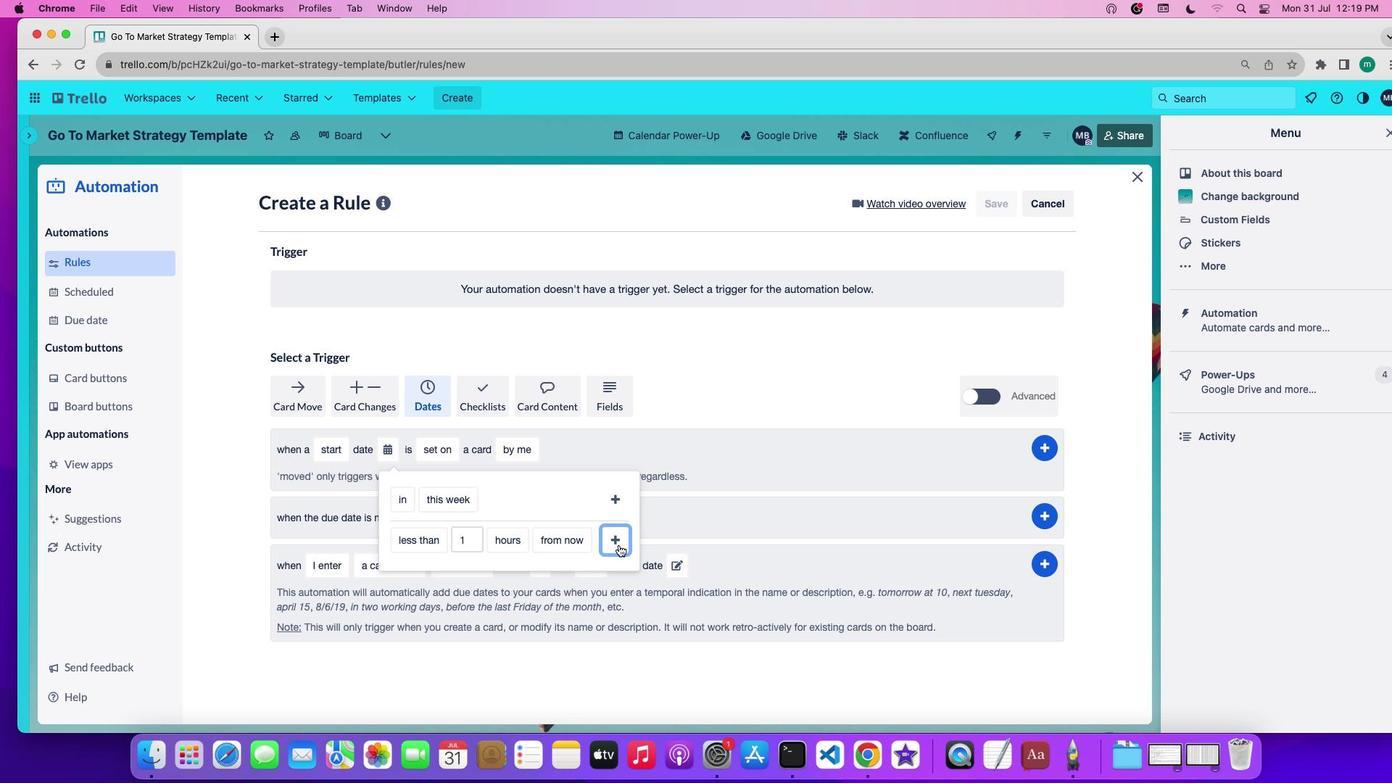 
Action: Mouse moved to (560, 452)
Screenshot: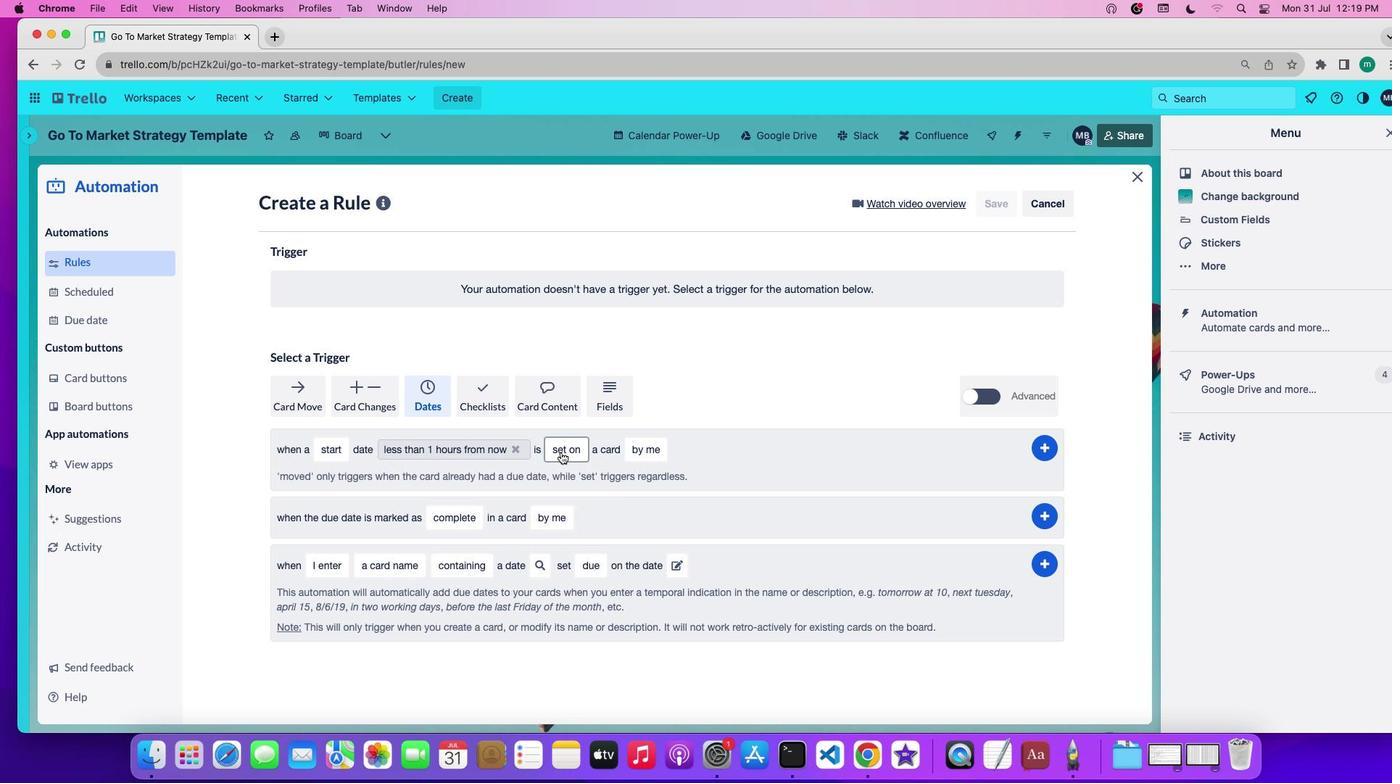 
Action: Mouse pressed left at (560, 452)
Screenshot: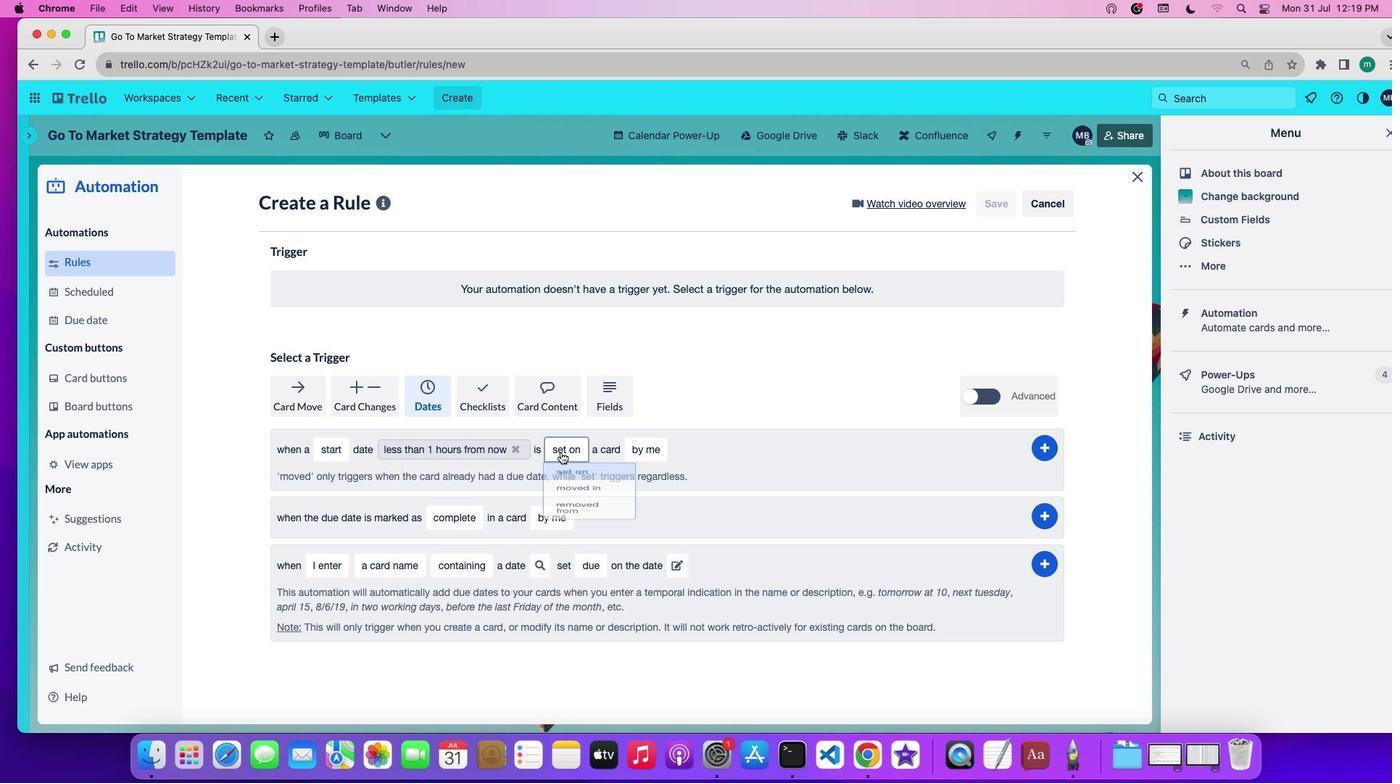 
Action: Mouse moved to (559, 539)
Screenshot: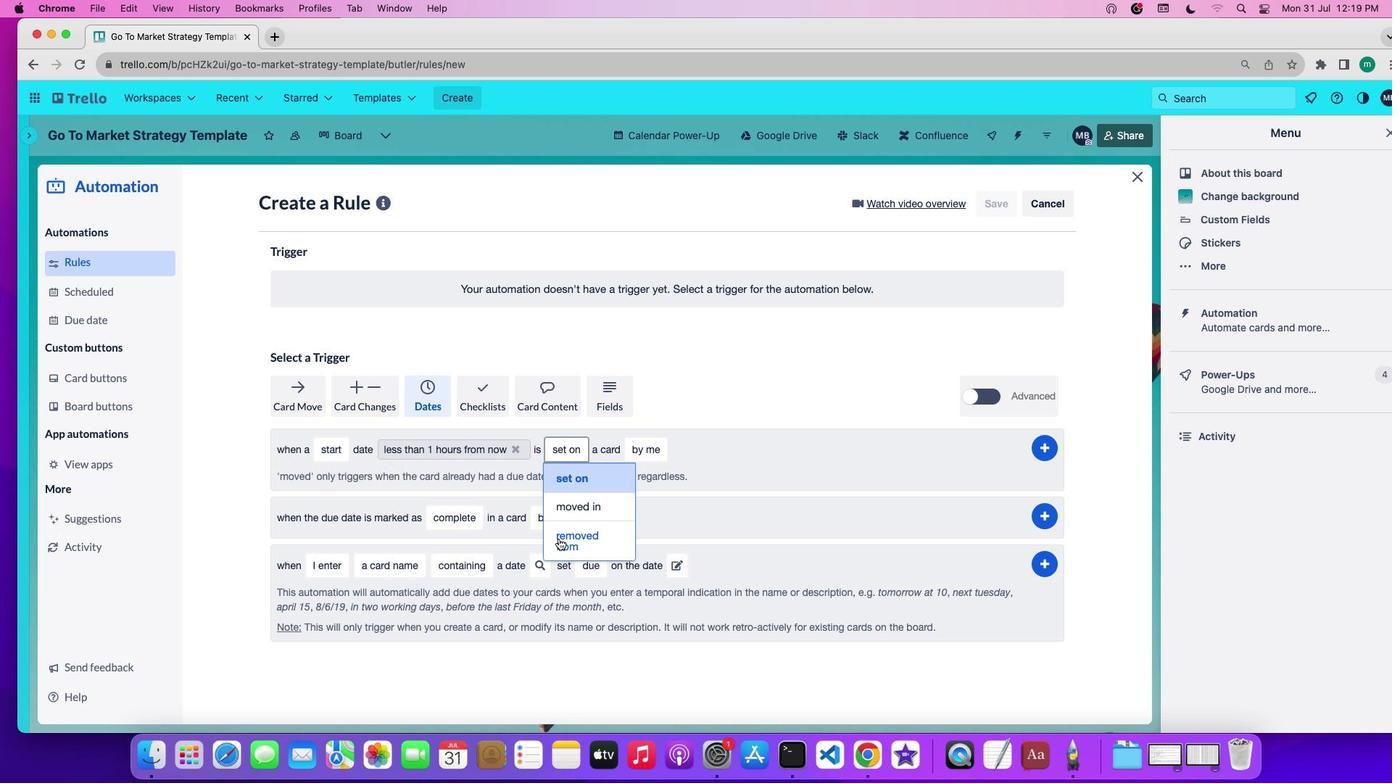 
Action: Mouse pressed left at (559, 539)
Screenshot: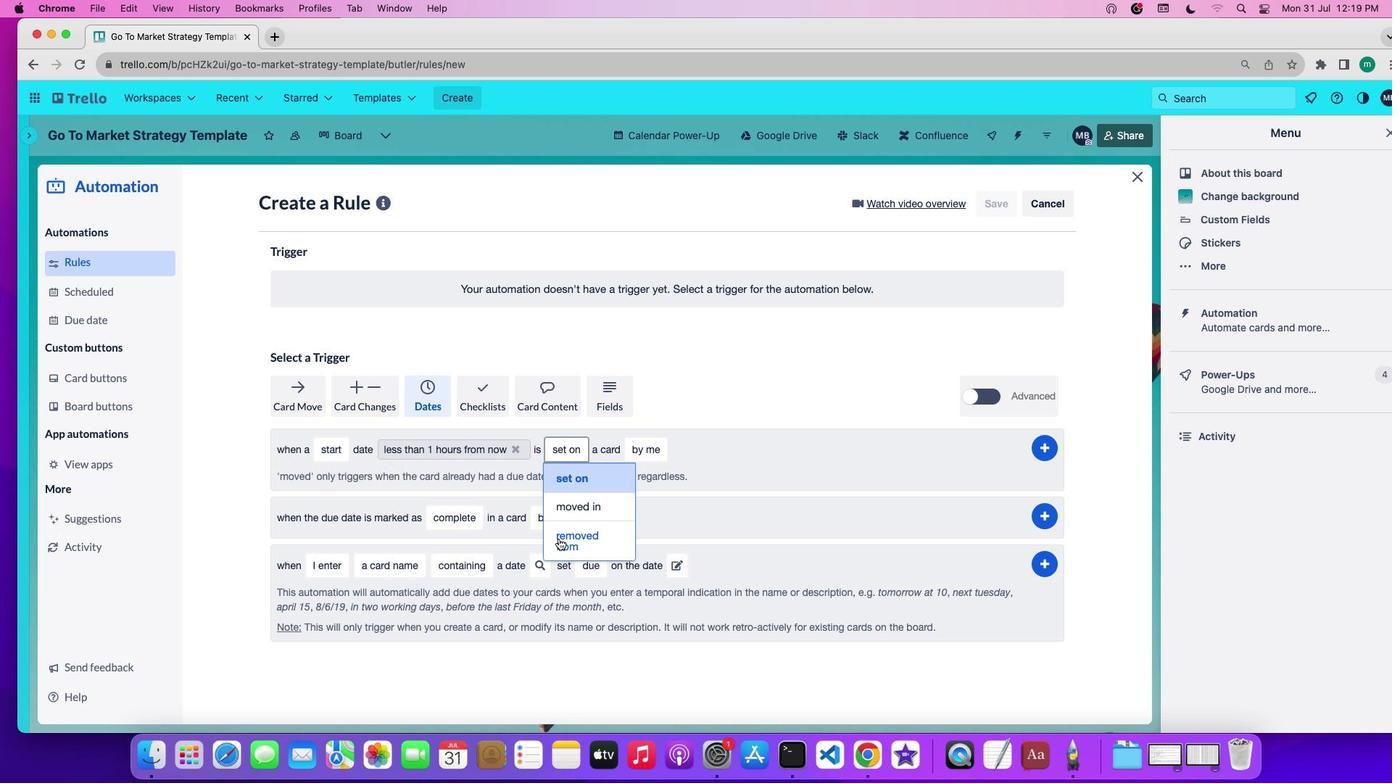 
Action: Mouse moved to (532, 445)
Screenshot: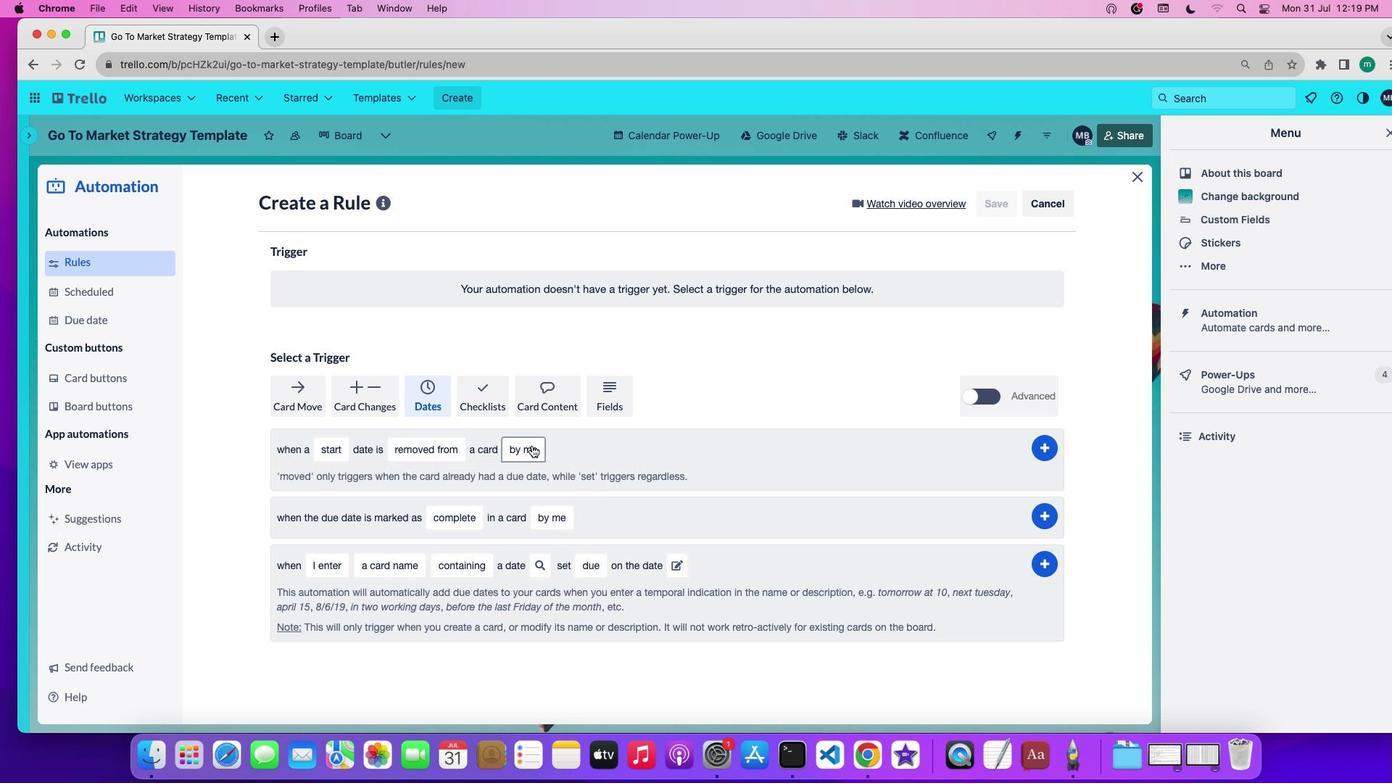 
Action: Mouse pressed left at (532, 445)
Screenshot: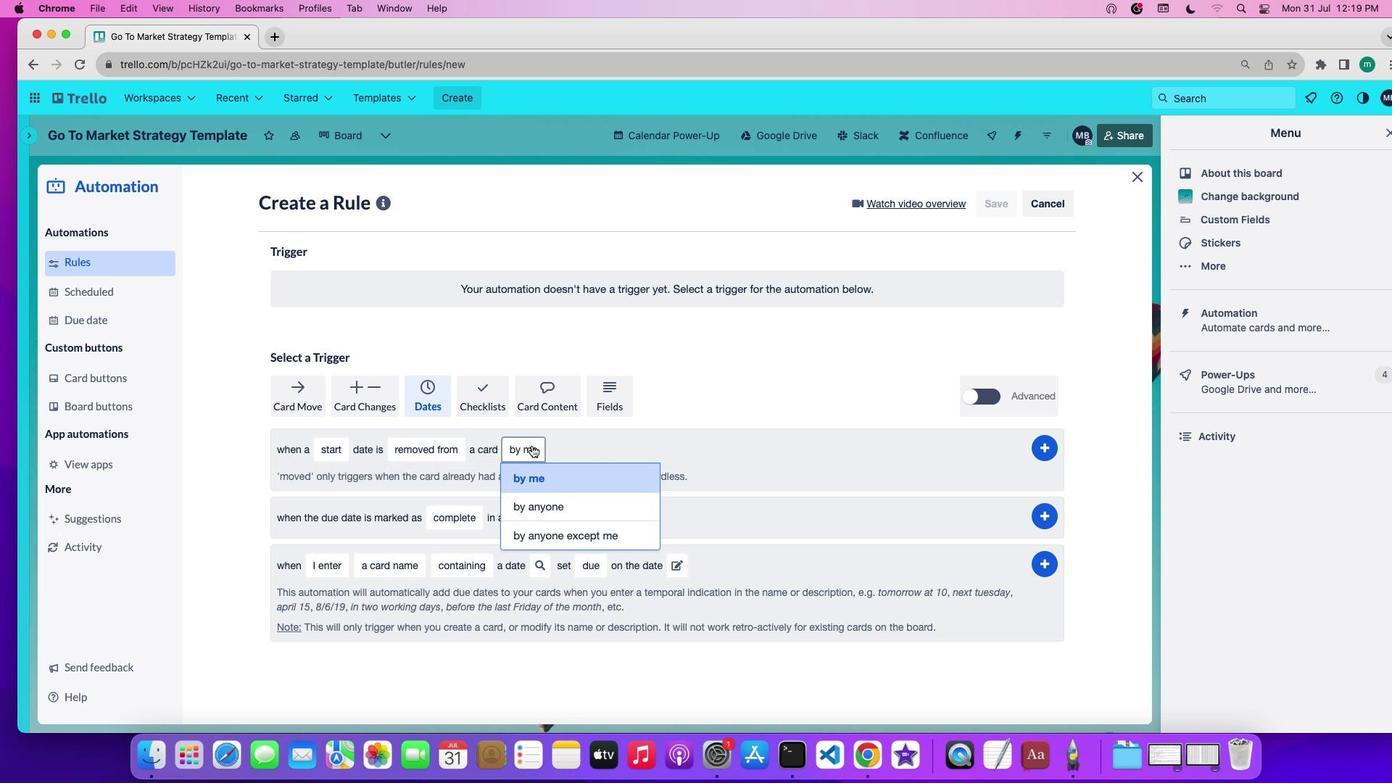 
Action: Mouse moved to (531, 504)
Screenshot: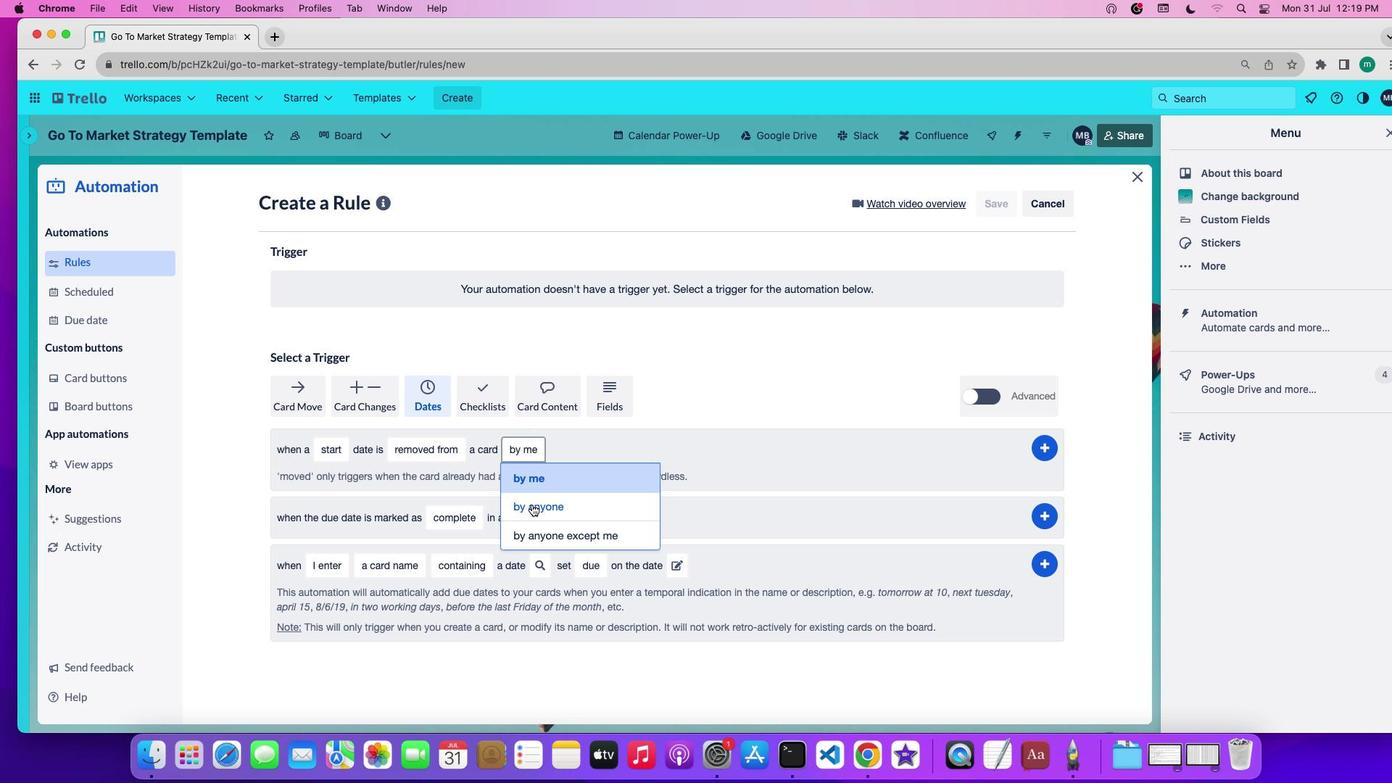 
Action: Mouse pressed left at (531, 504)
Screenshot: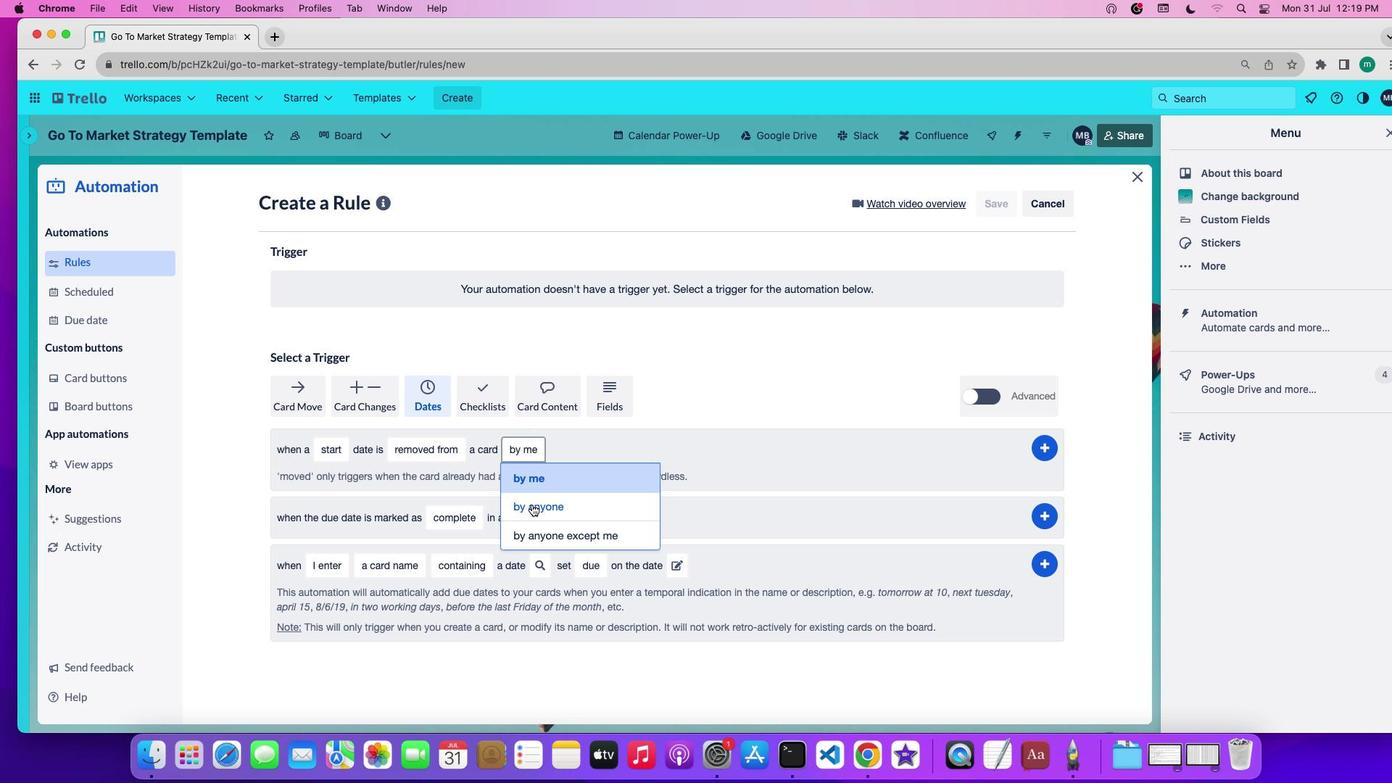 
Action: Mouse moved to (1054, 446)
Screenshot: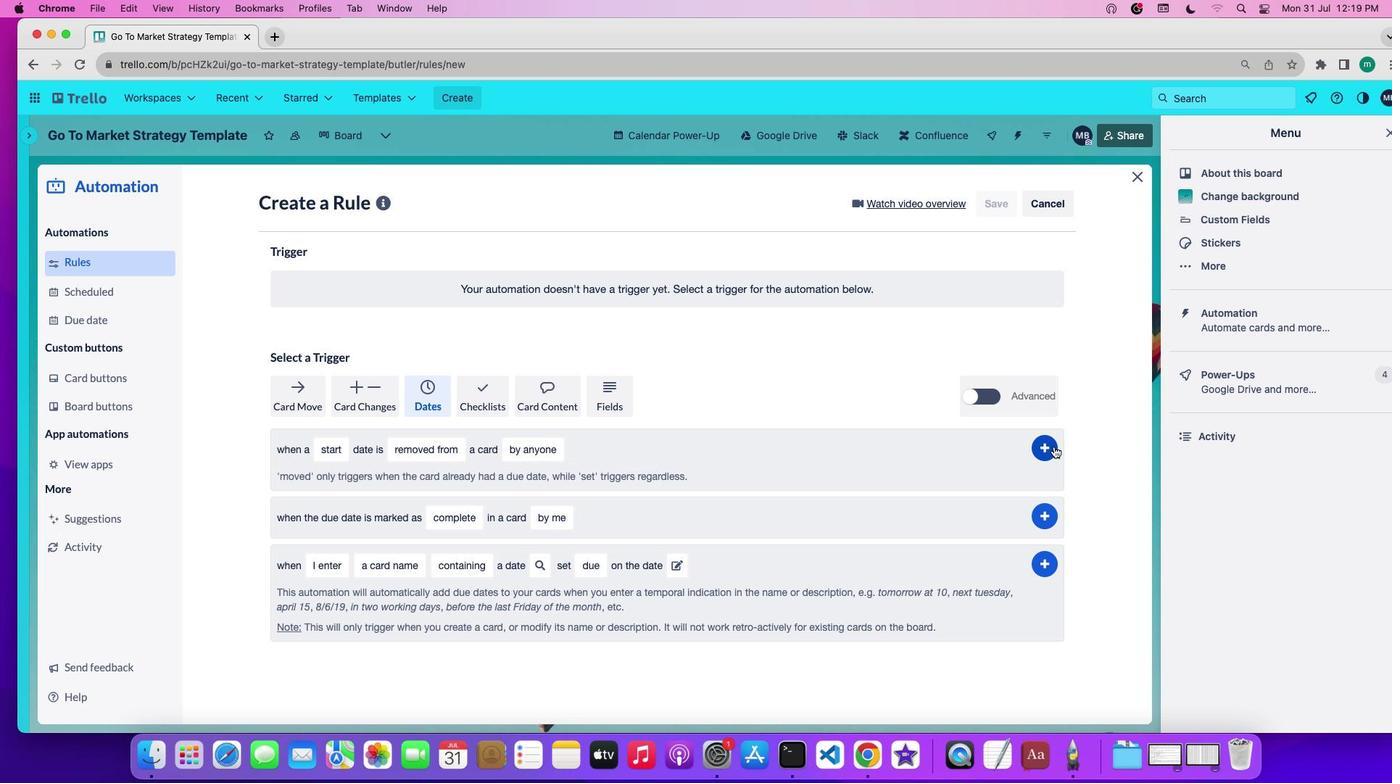 
Action: Mouse pressed left at (1054, 446)
Screenshot: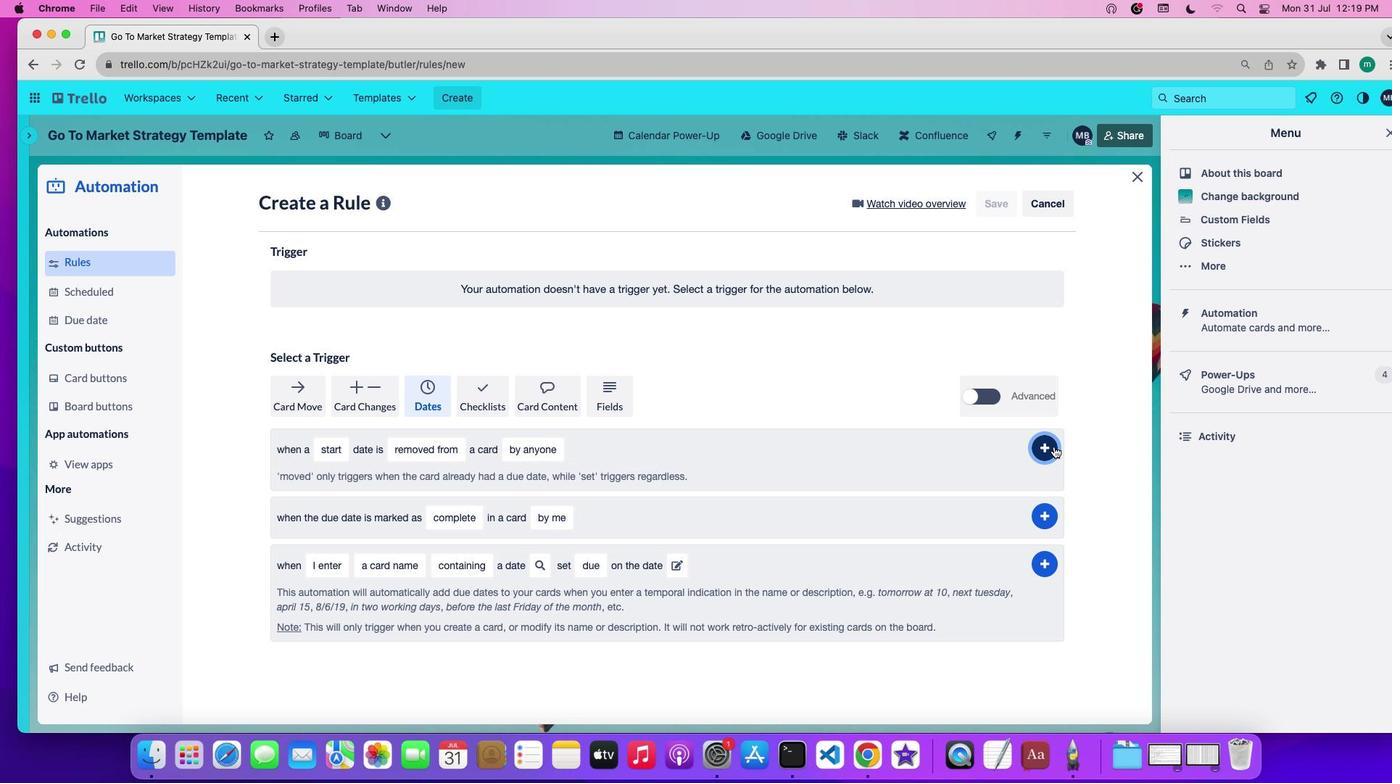 
Action: Mouse moved to (1102, 443)
Screenshot: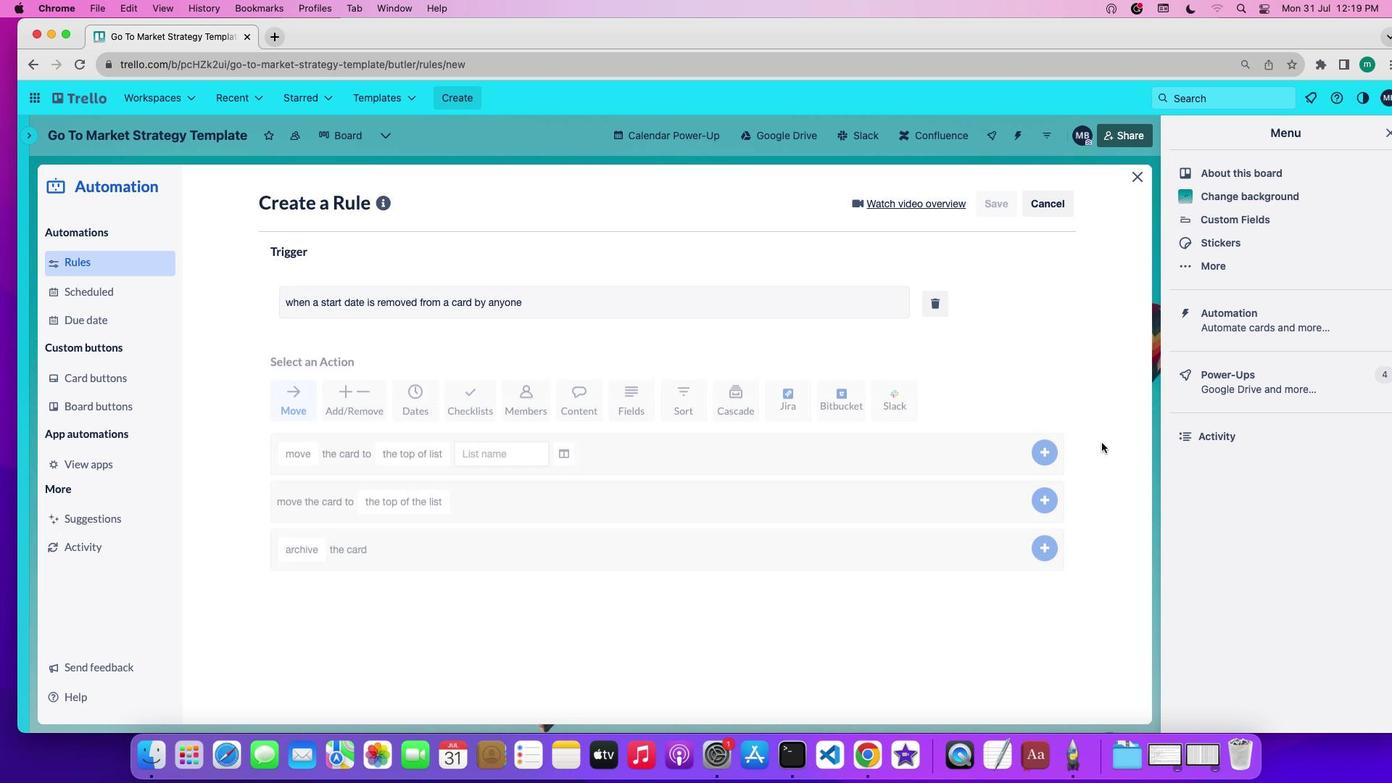 
